 Task: Get directions from Columbia, South Carolina, United States to Pittsburgh, Pennsylvania, United States  arriving by 10:00 am on the 17th of June
Action: Mouse moved to (116, 27)
Screenshot: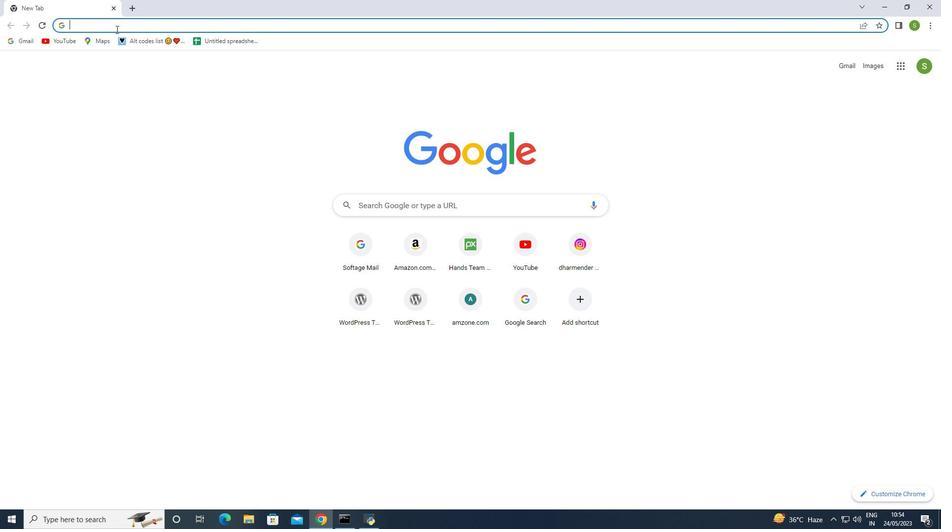 
Action: Mouse pressed left at (116, 27)
Screenshot: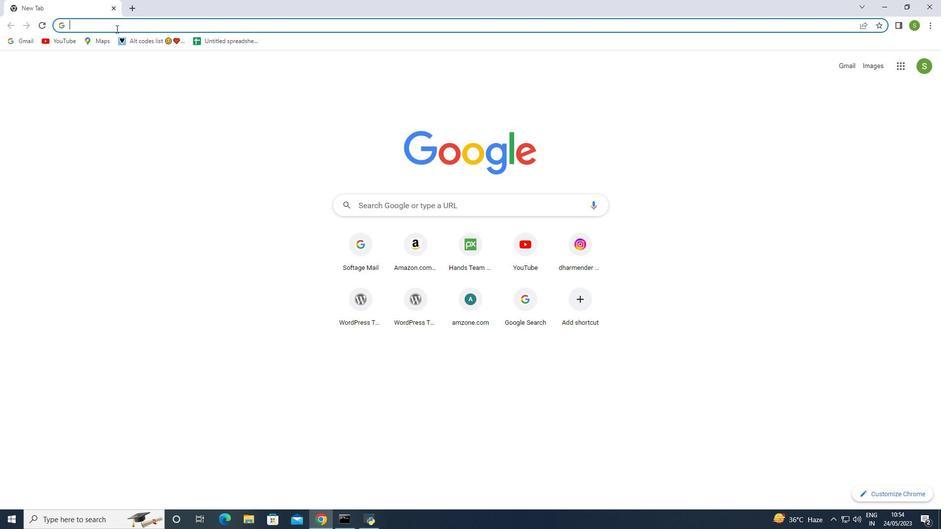 
Action: Key pressed google<Key.space>map
Screenshot: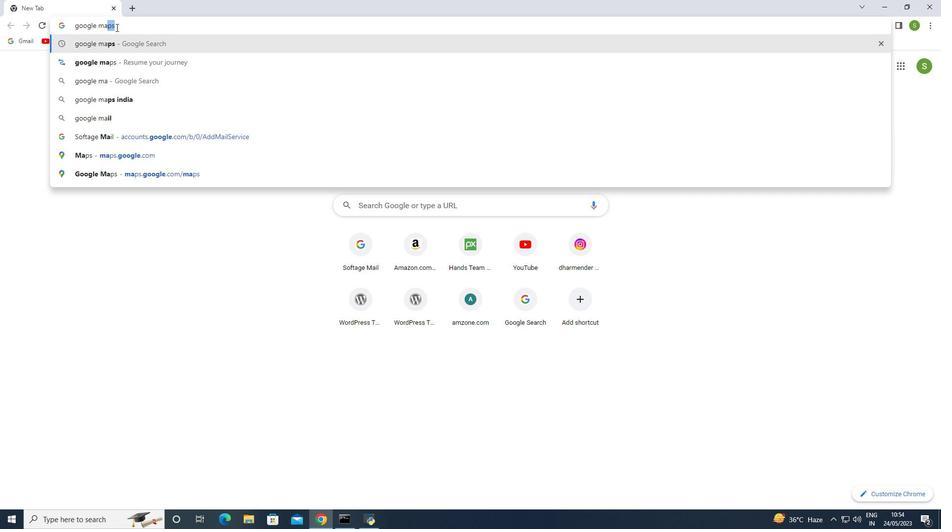 
Action: Mouse pressed left at (116, 27)
Screenshot: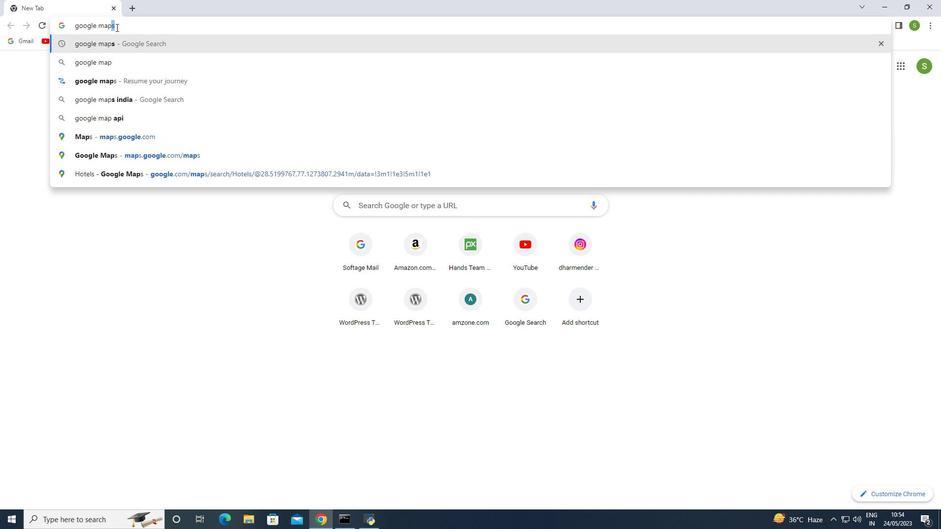 
Action: Mouse moved to (116, 26)
Screenshot: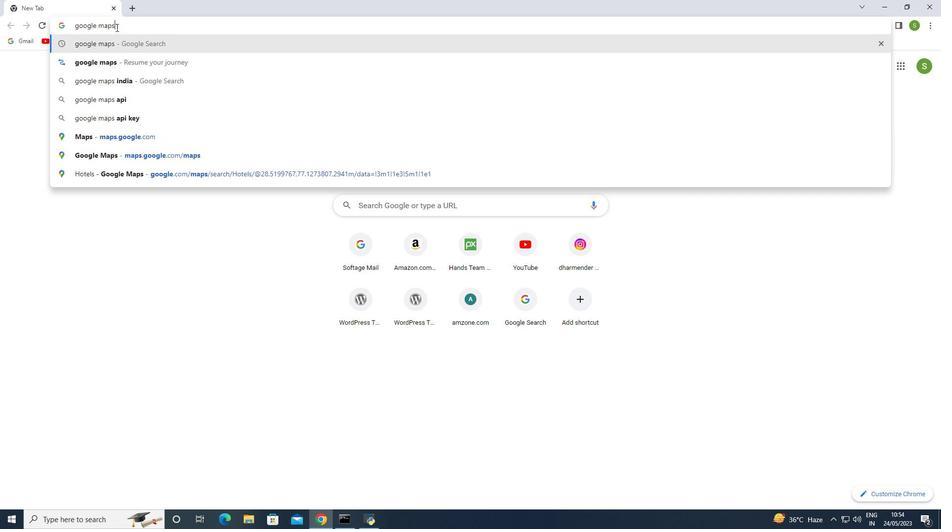 
Action: Key pressed <Key.enter>
Screenshot: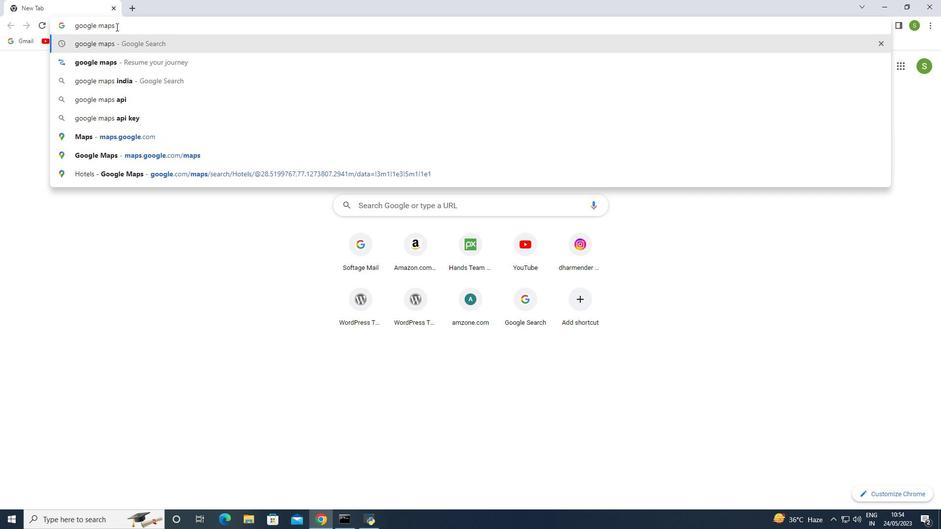 
Action: Mouse moved to (148, 225)
Screenshot: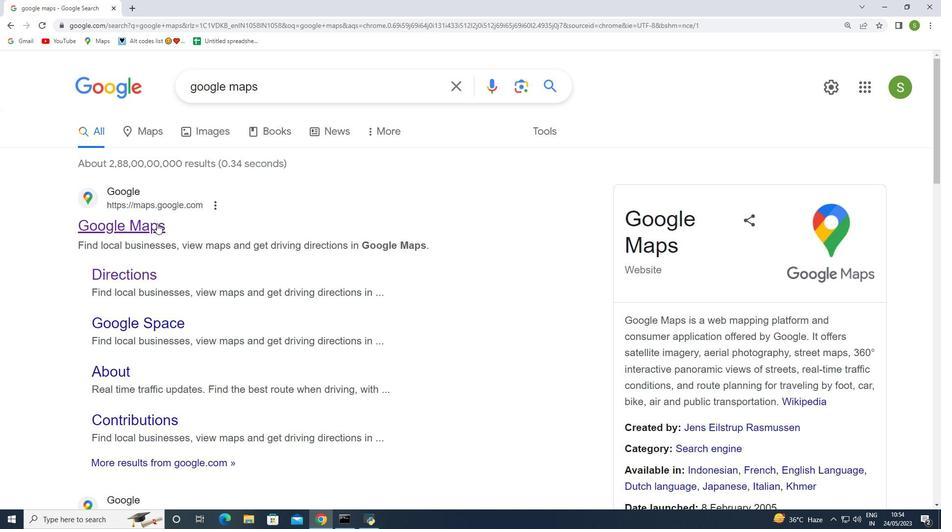
Action: Mouse pressed left at (148, 225)
Screenshot: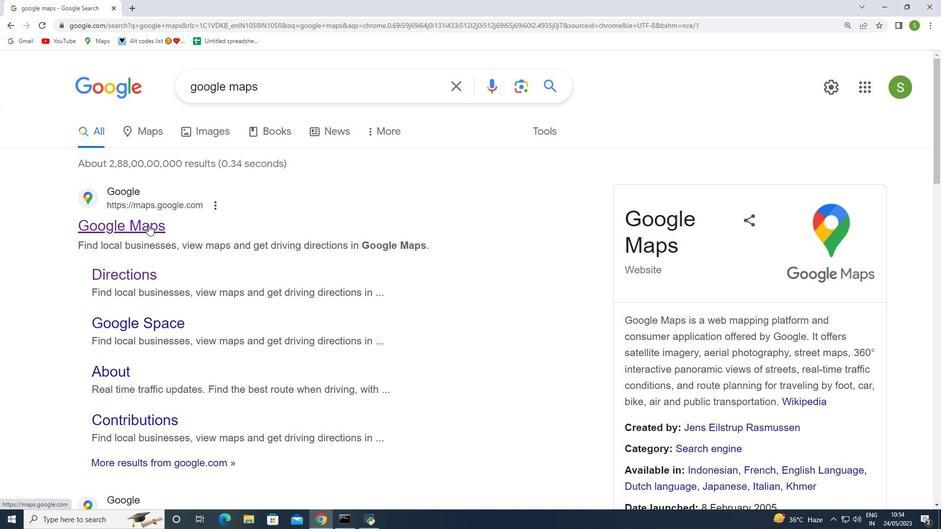 
Action: Mouse moved to (177, 76)
Screenshot: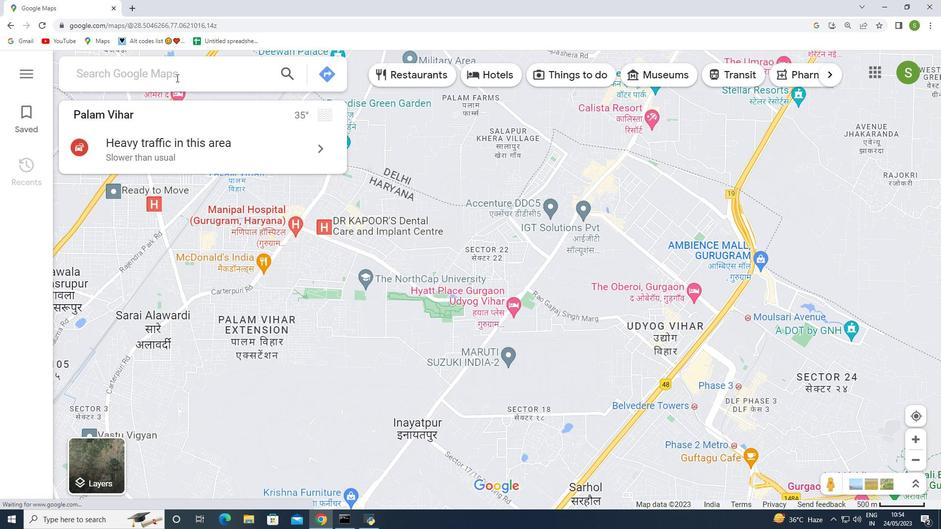 
Action: Mouse pressed left at (177, 76)
Screenshot: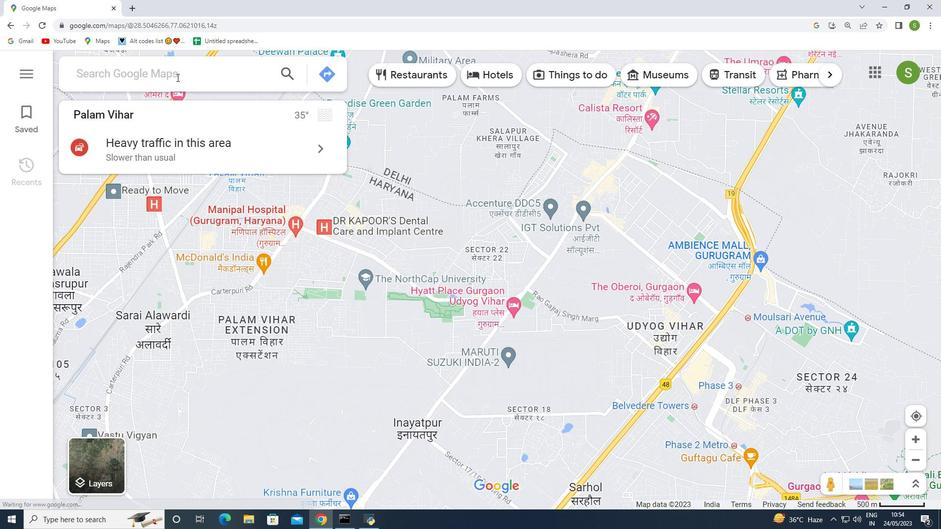 
Action: Mouse moved to (177, 76)
Screenshot: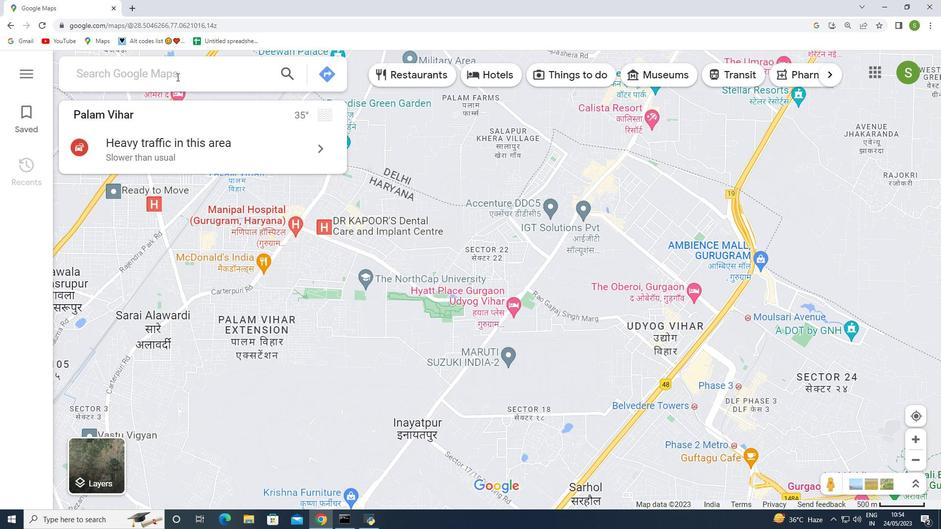 
Action: Key pressed columbia<Key.space>south<Key.space>carolina<Key.space>untited<Key.space>states
Screenshot: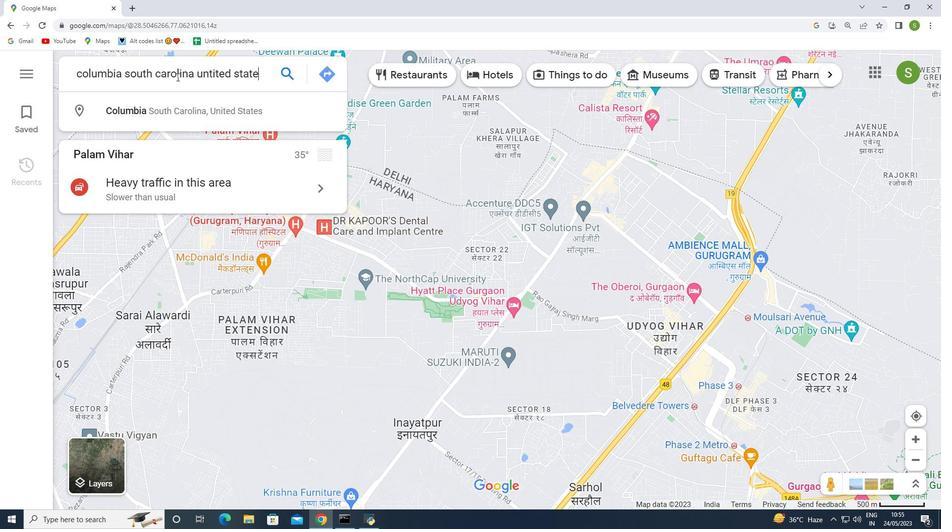 
Action: Mouse moved to (216, 72)
Screenshot: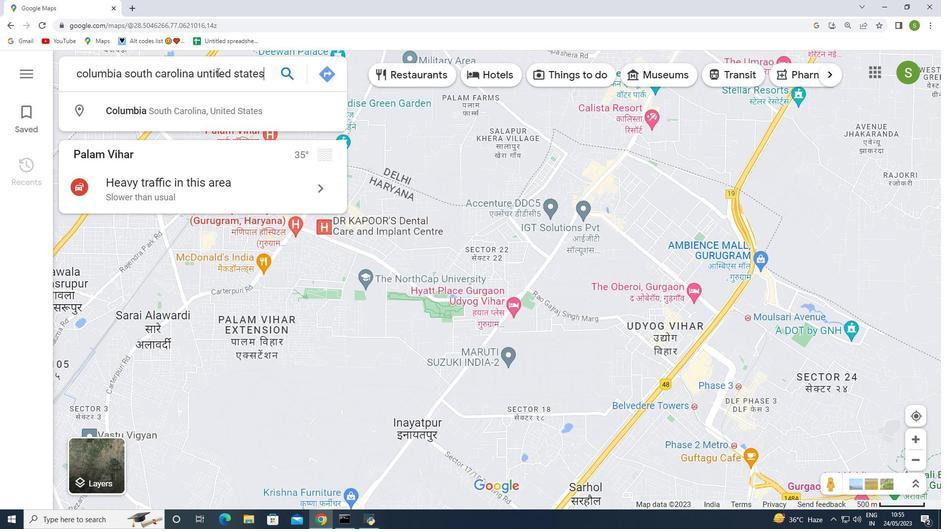 
Action: Mouse pressed left at (216, 72)
Screenshot: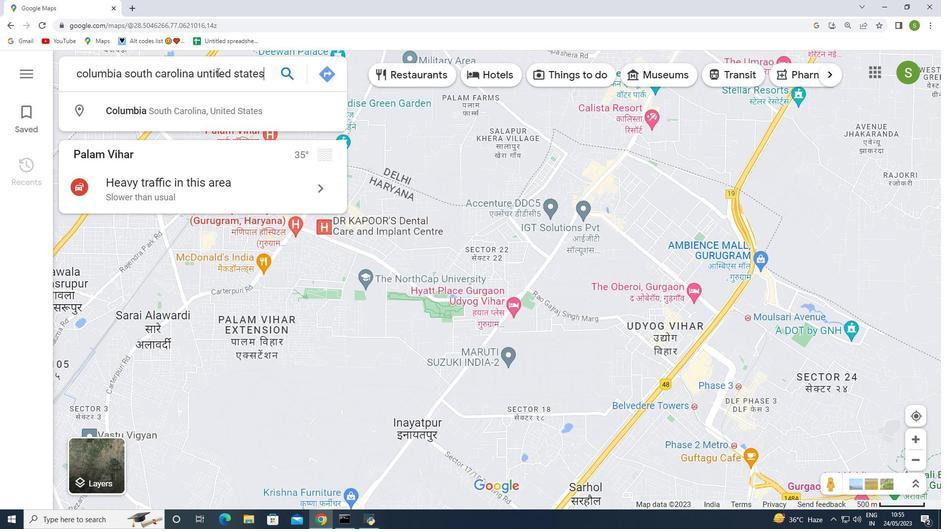 
Action: Mouse moved to (213, 73)
Screenshot: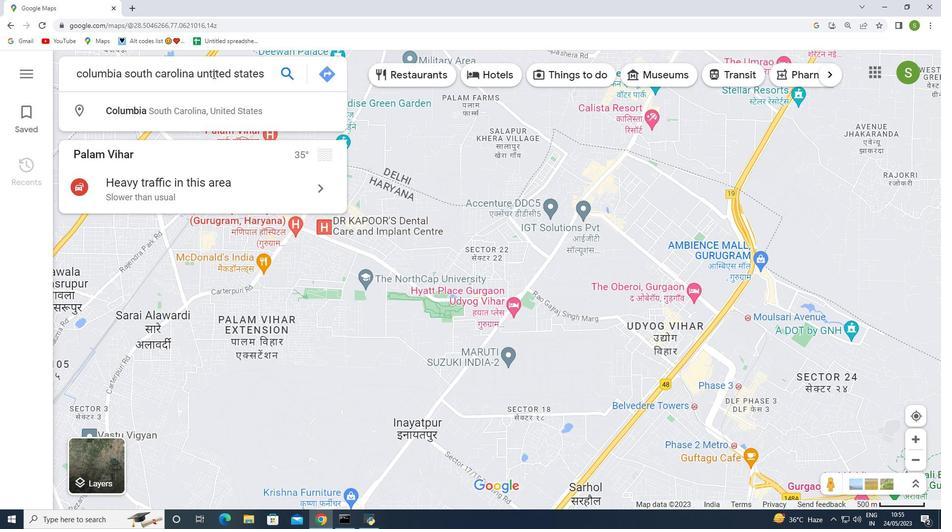 
Action: Mouse pressed left at (213, 73)
Screenshot: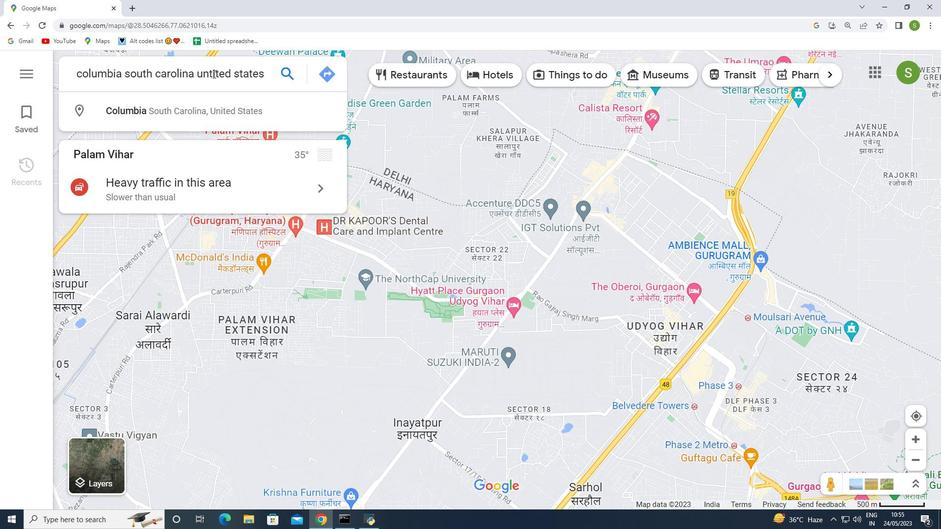 
Action: Mouse moved to (210, 92)
Screenshot: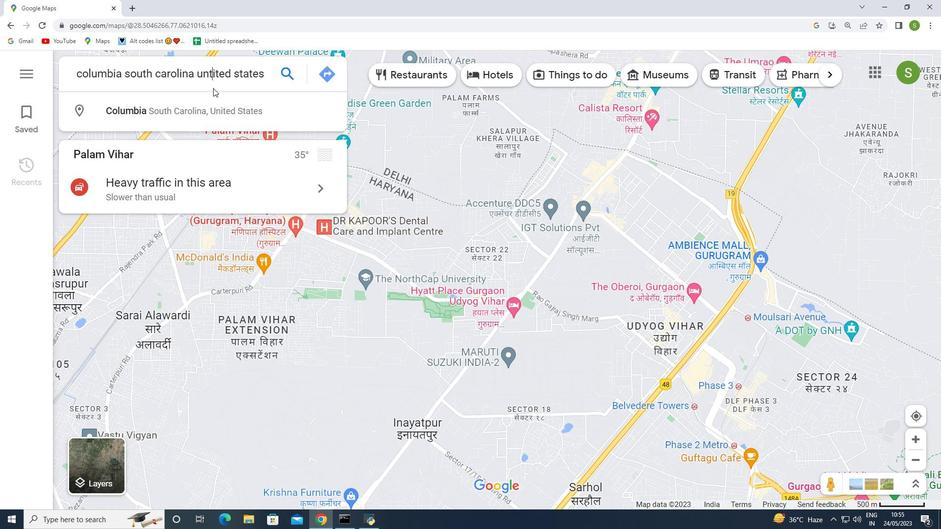 
Action: Key pressed <Key.backspace>
Screenshot: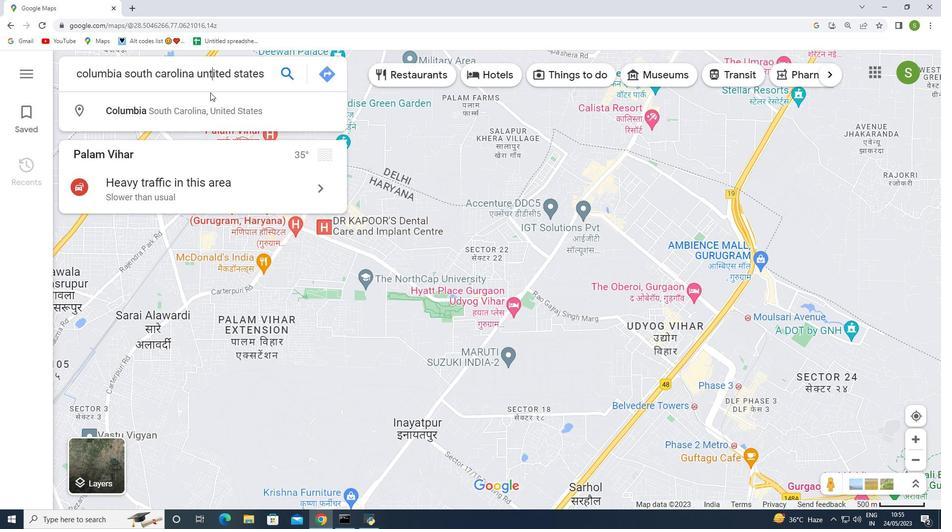 
Action: Mouse moved to (286, 75)
Screenshot: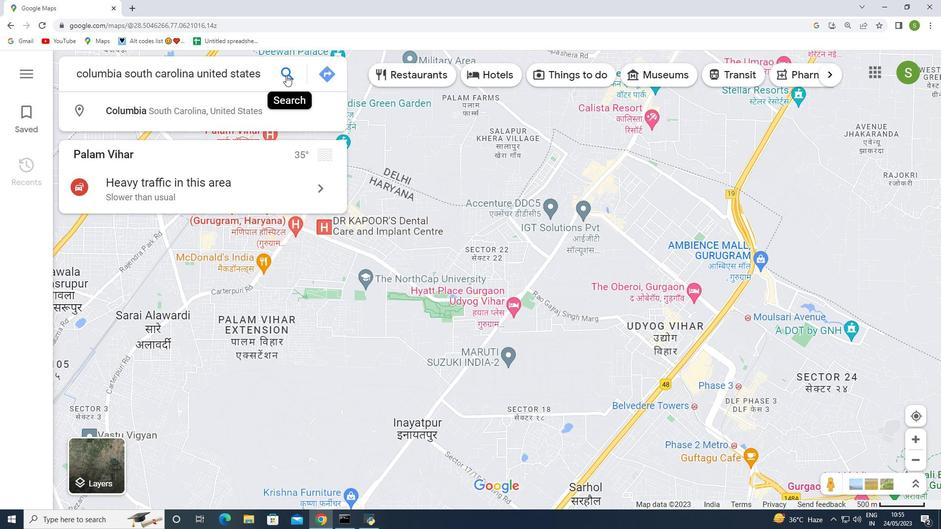 
Action: Mouse pressed left at (286, 75)
Screenshot: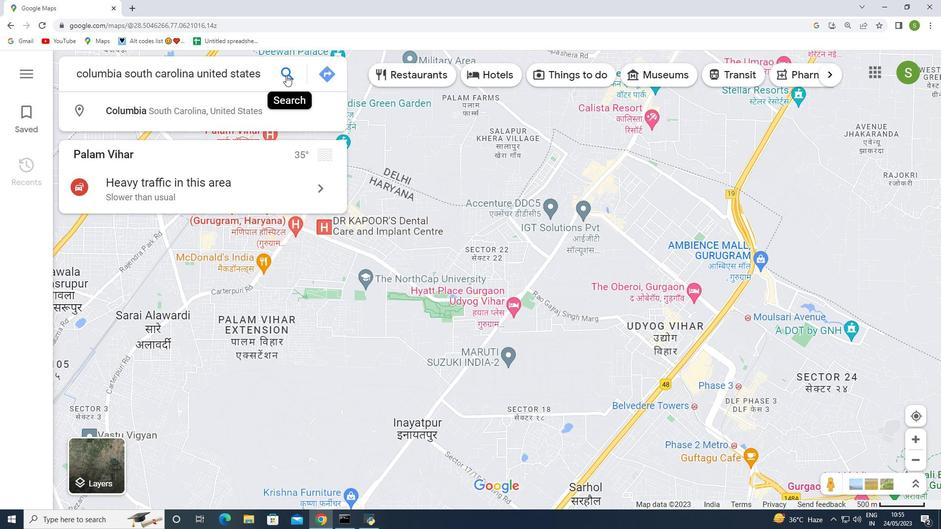 
Action: Mouse moved to (95, 333)
Screenshot: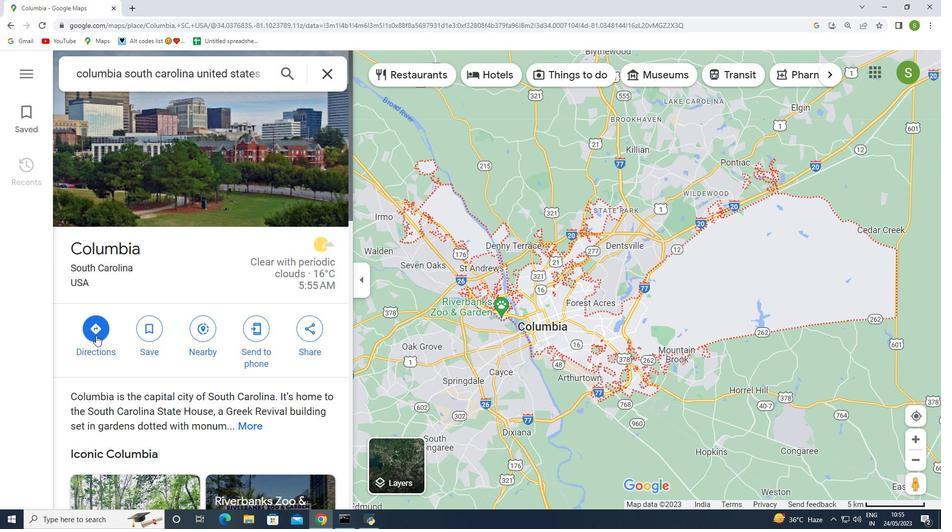 
Action: Mouse pressed left at (95, 333)
Screenshot: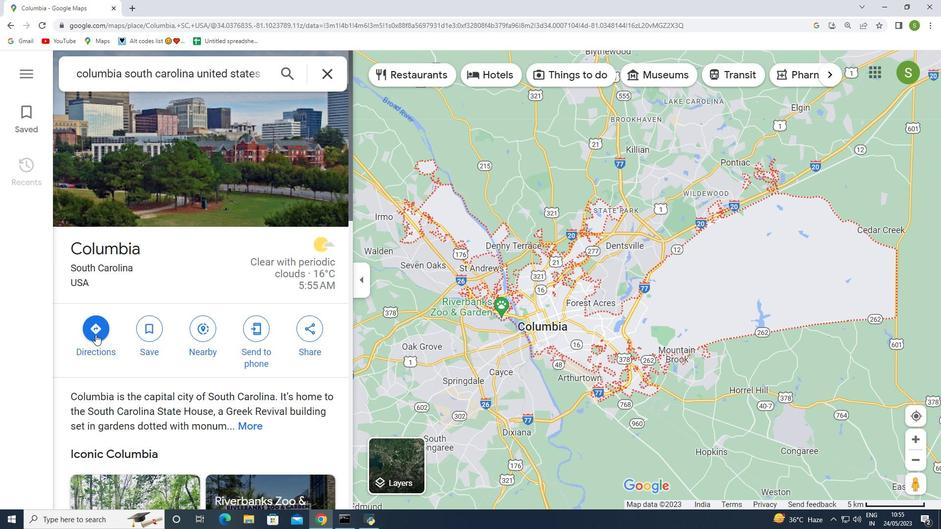 
Action: Mouse moved to (147, 114)
Screenshot: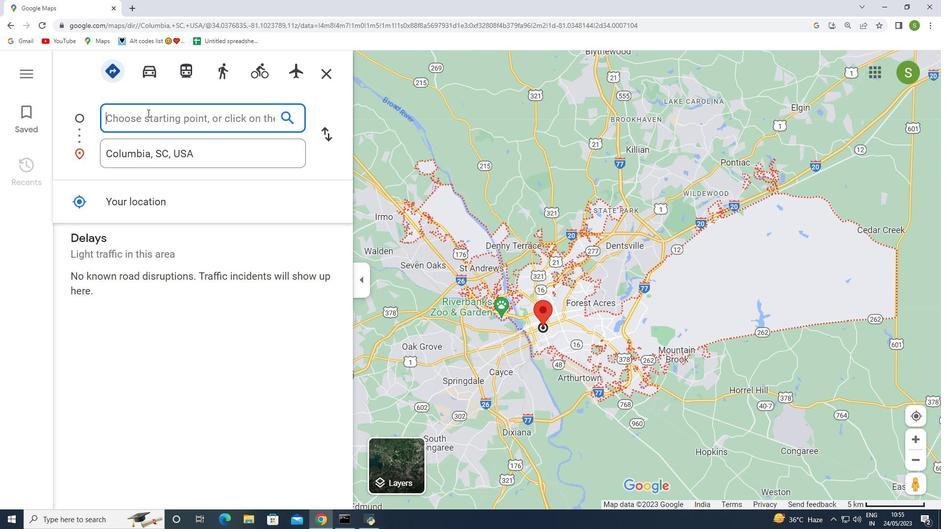 
Action: Mouse pressed left at (147, 114)
Screenshot: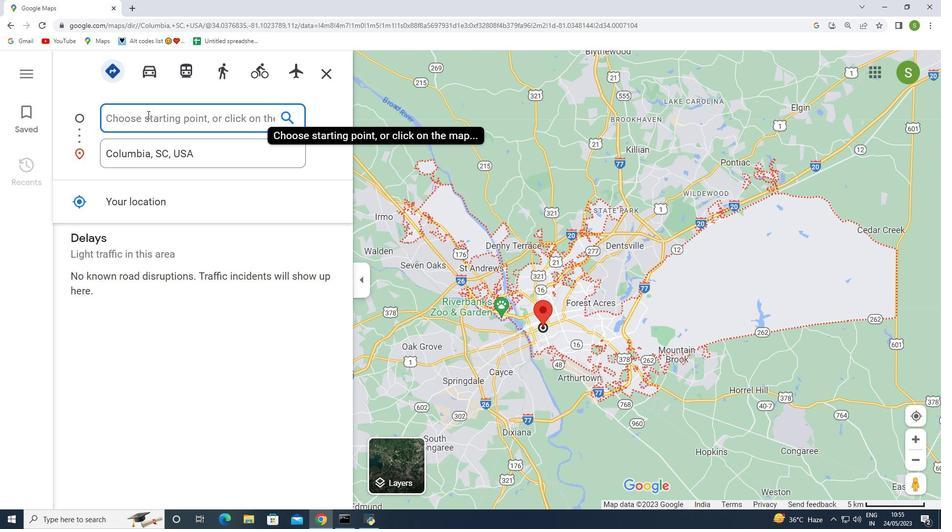 
Action: Mouse moved to (153, 116)
Screenshot: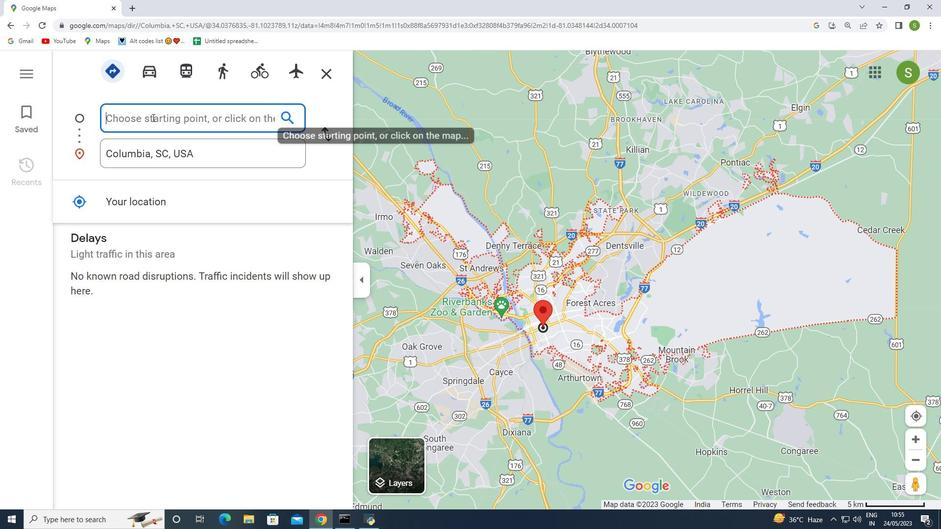 
Action: Mouse pressed left at (153, 116)
Screenshot: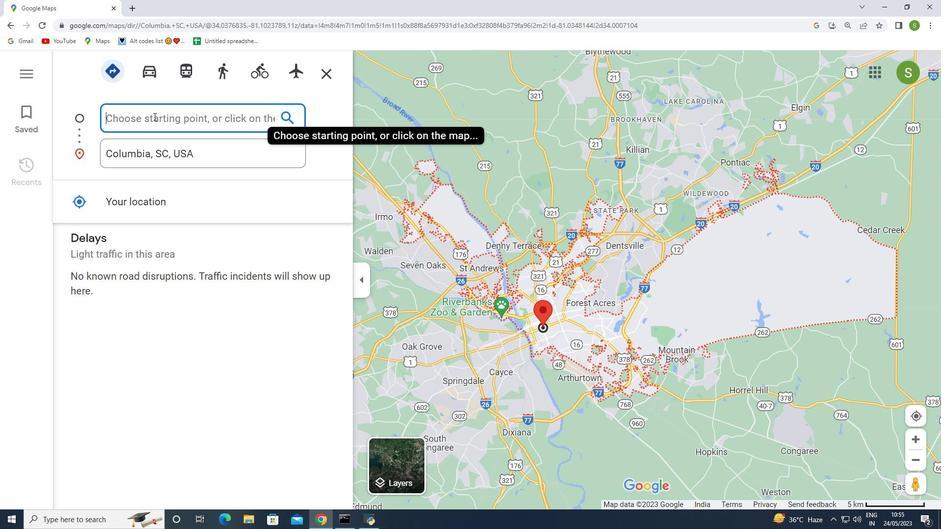
Action: Mouse moved to (152, 116)
Screenshot: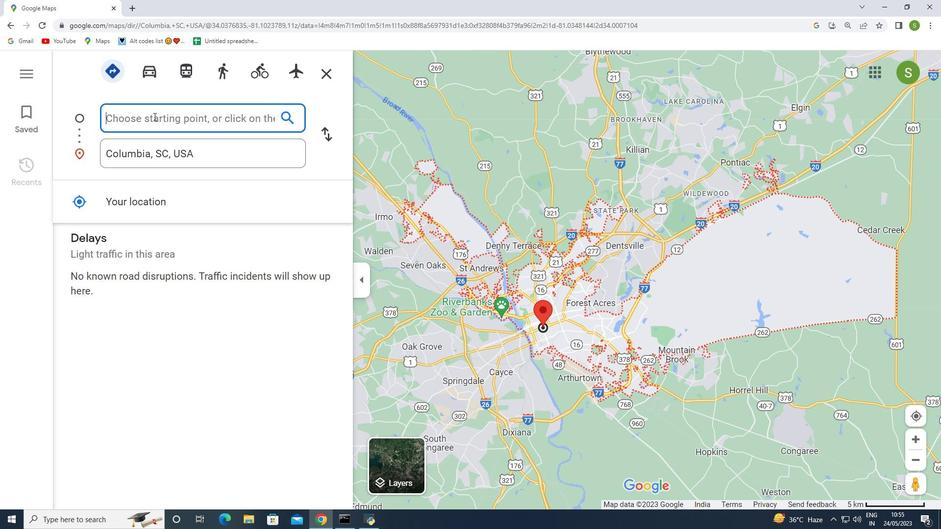 
Action: Key pressed columbia<Key.space>south<Key.space>carolina<Key.space>united<Key.space>states
Screenshot: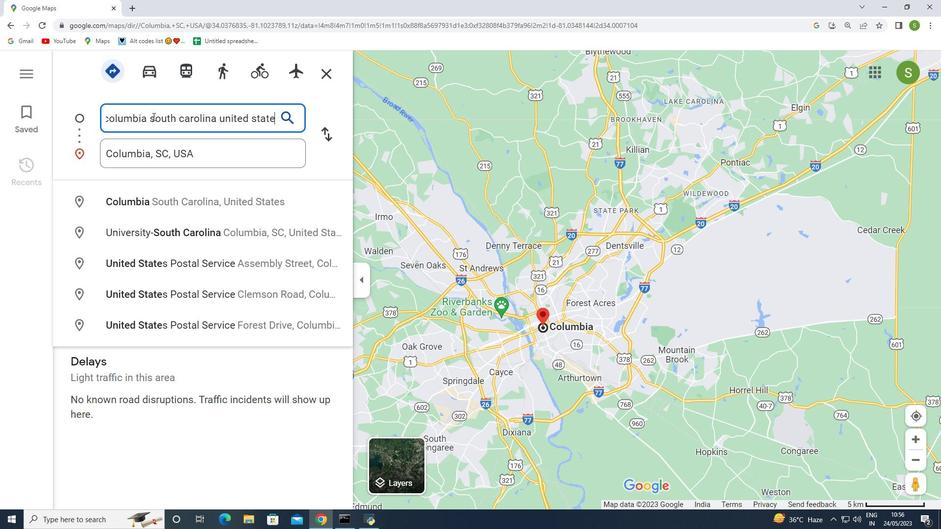 
Action: Mouse moved to (132, 157)
Screenshot: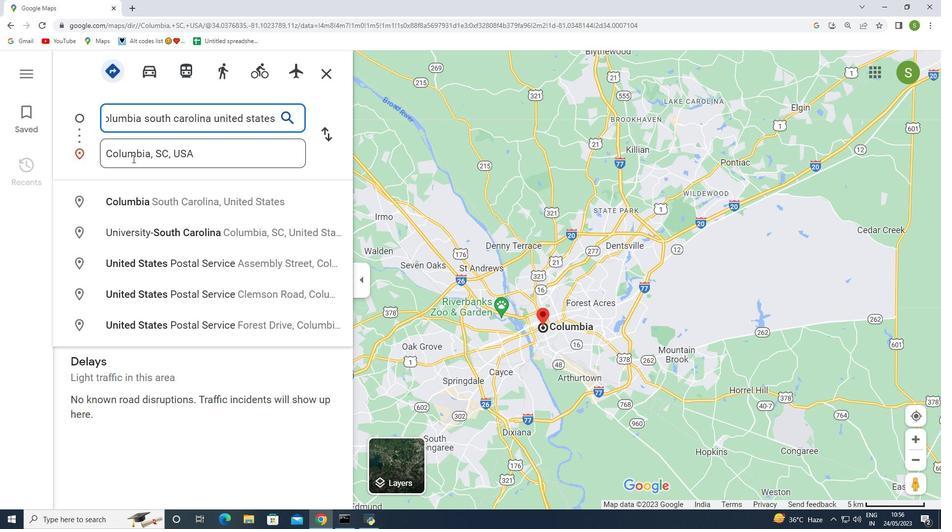 
Action: Mouse pressed left at (132, 157)
Screenshot: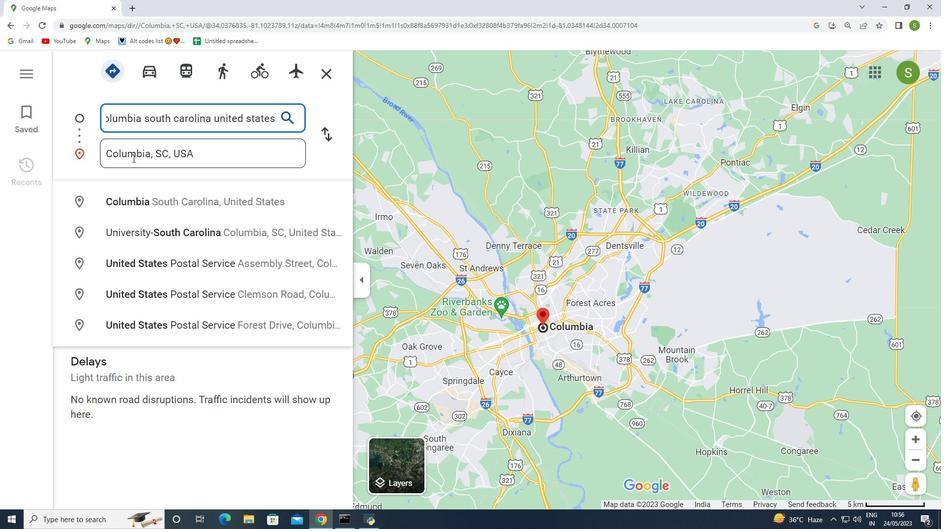 
Action: Mouse moved to (197, 157)
Screenshot: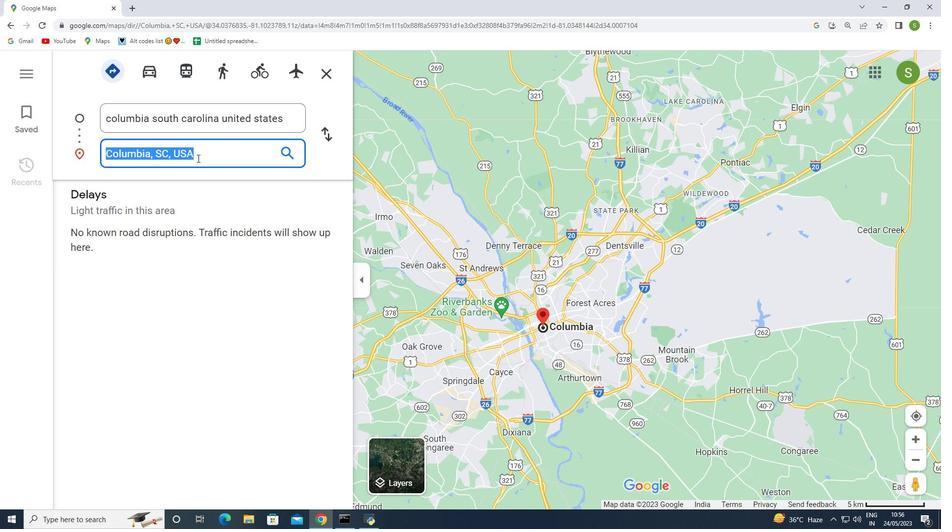 
Action: Mouse pressed left at (197, 157)
Screenshot: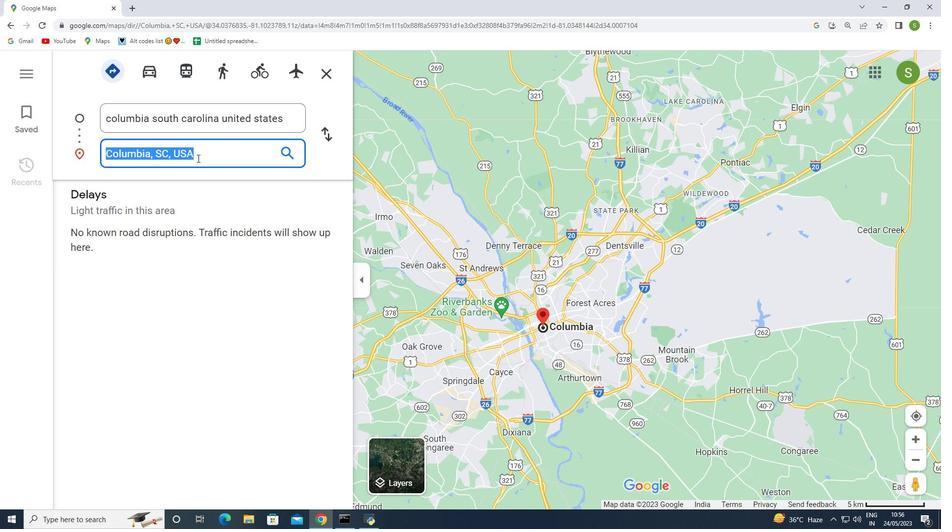 
Action: Mouse moved to (194, 157)
Screenshot: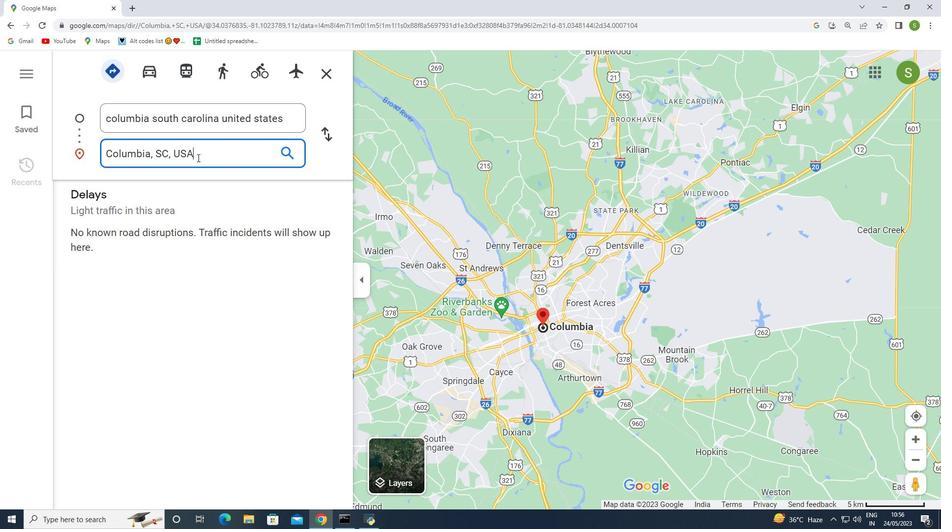 
Action: Key pressed <Key.backspace><Key.backspace><Key.backspace><Key.backspace><Key.backspace><Key.backspace><Key.backspace><Key.backspace><Key.backspace><Key.backspace><Key.backspace><Key.backspace><Key.backspace><Key.backspace><Key.backspace><Key.backspace><Key.backspace>pittsburgh<Key.space>pennsylvania<Key.space>united<Key.space>states
Screenshot: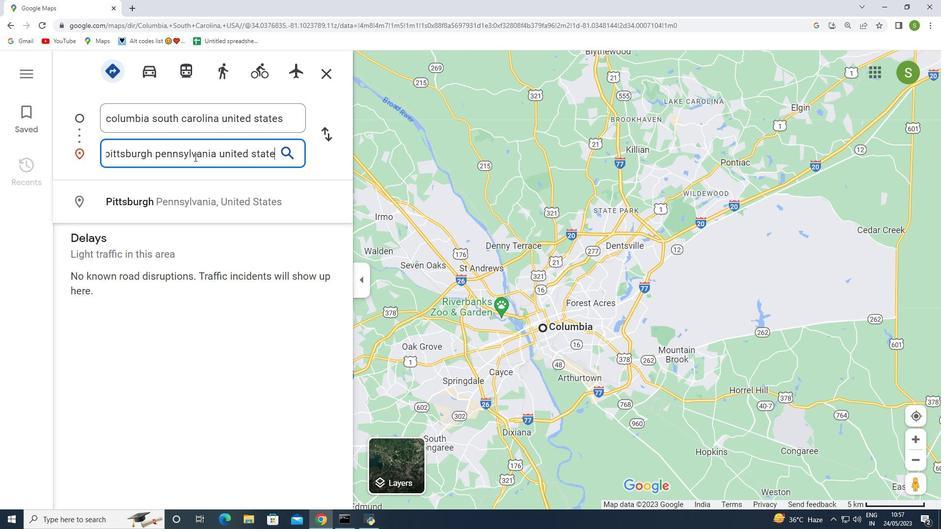 
Action: Mouse moved to (287, 156)
Screenshot: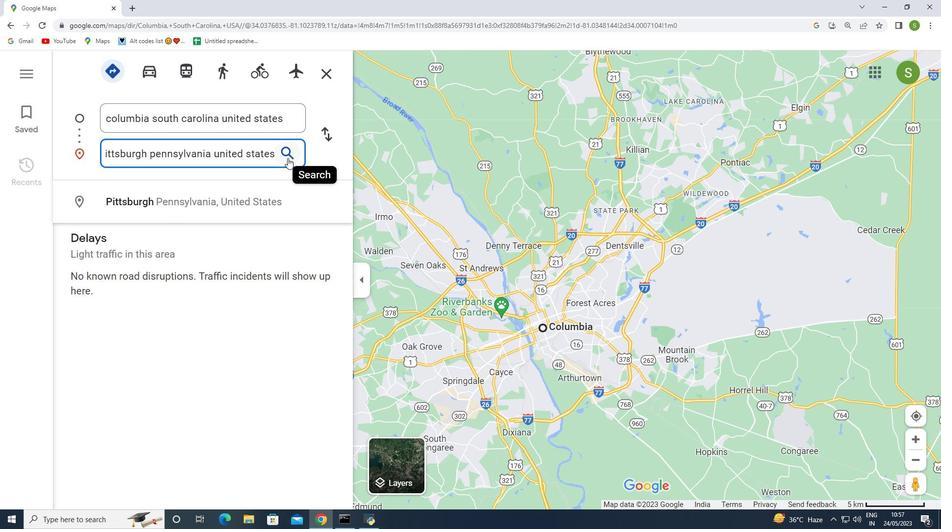 
Action: Mouse pressed left at (287, 156)
Screenshot: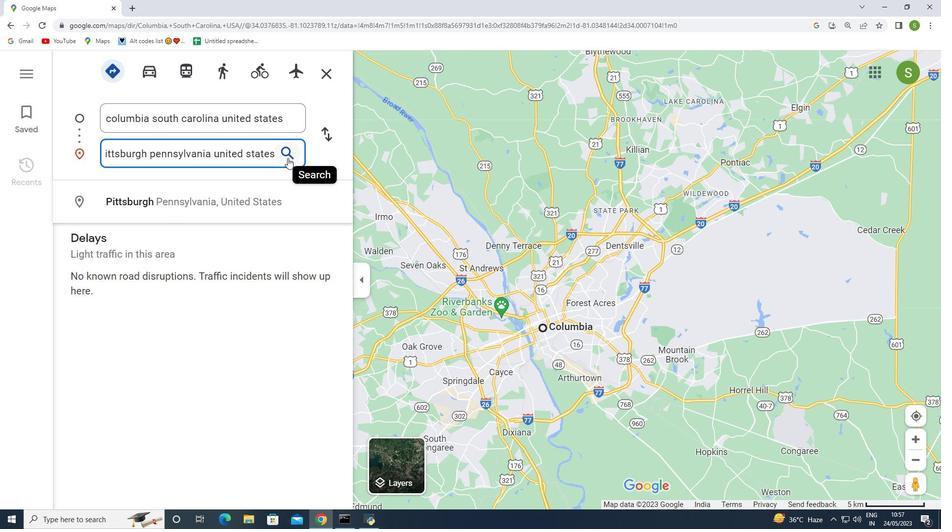 
Action: Mouse moved to (236, 338)
Screenshot: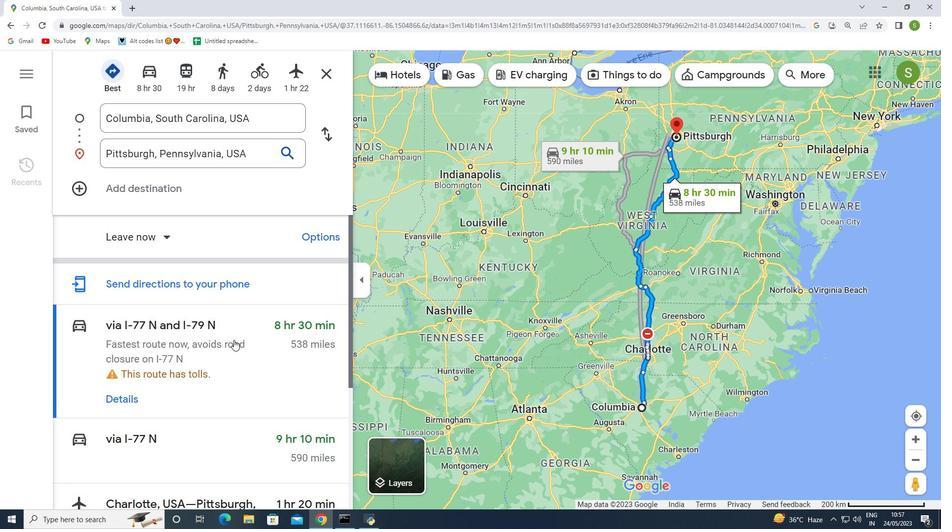 
Action: Mouse scrolled (236, 338) with delta (0, 0)
Screenshot: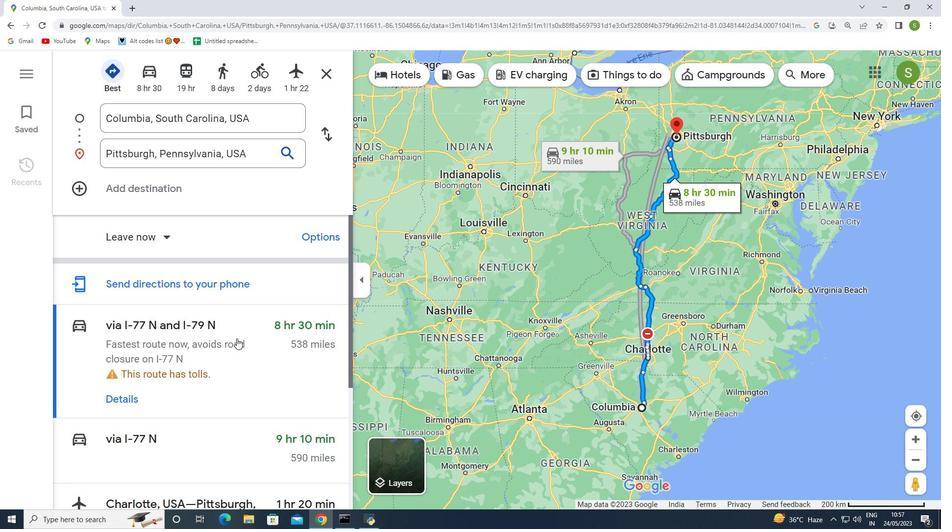 
Action: Mouse moved to (259, 319)
Screenshot: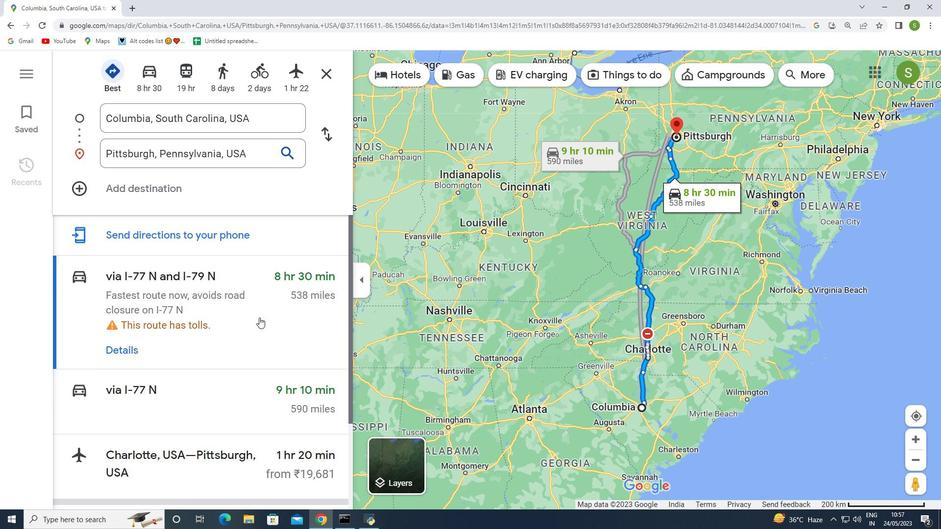 
Action: Mouse scrolled (259, 319) with delta (0, 0)
Screenshot: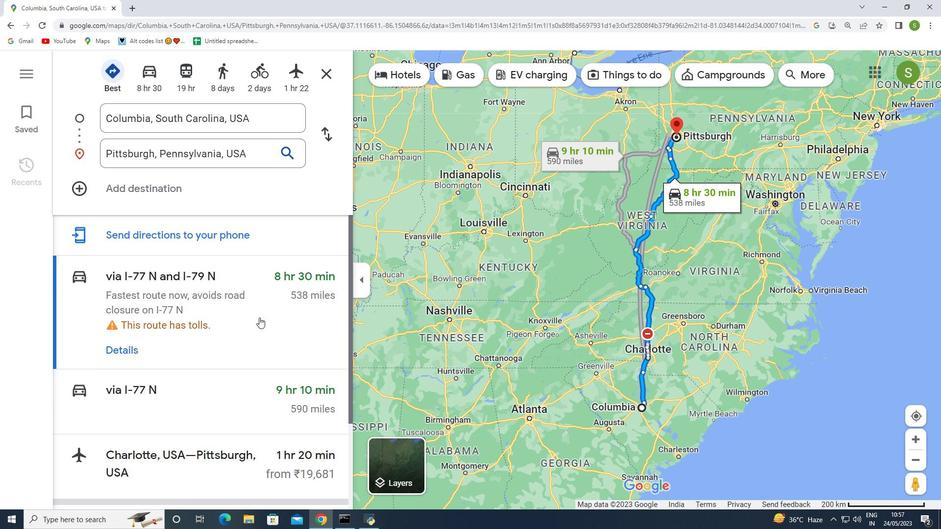 
Action: Mouse scrolled (259, 319) with delta (0, 0)
Screenshot: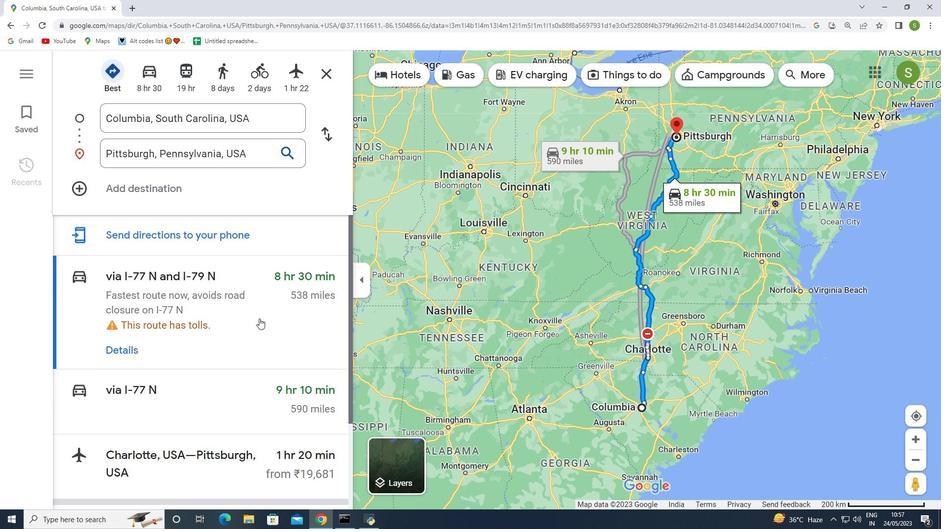 
Action: Mouse moved to (164, 231)
Screenshot: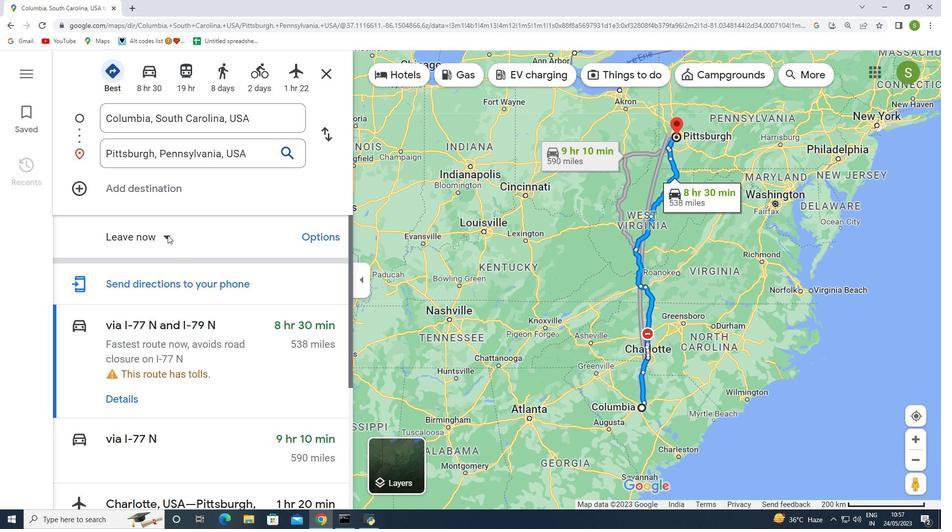 
Action: Mouse pressed left at (164, 231)
Screenshot: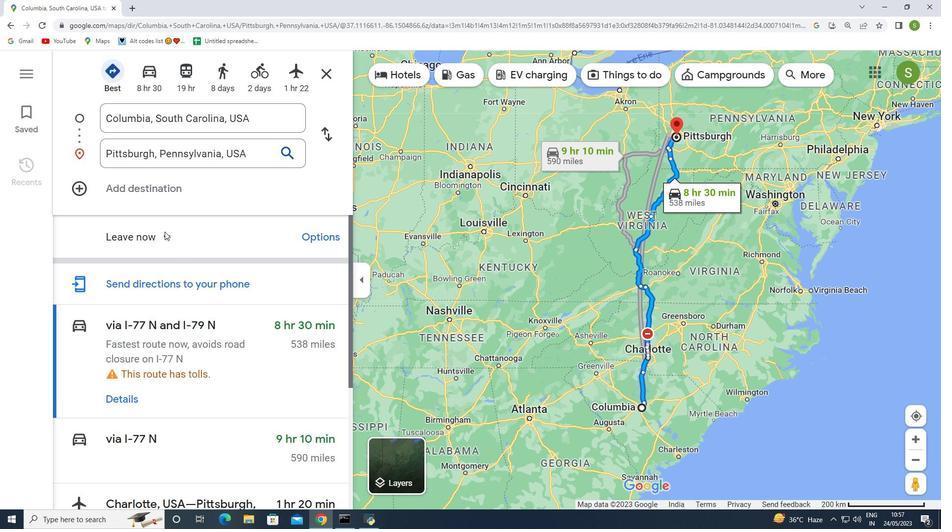 
Action: Mouse moved to (141, 301)
Screenshot: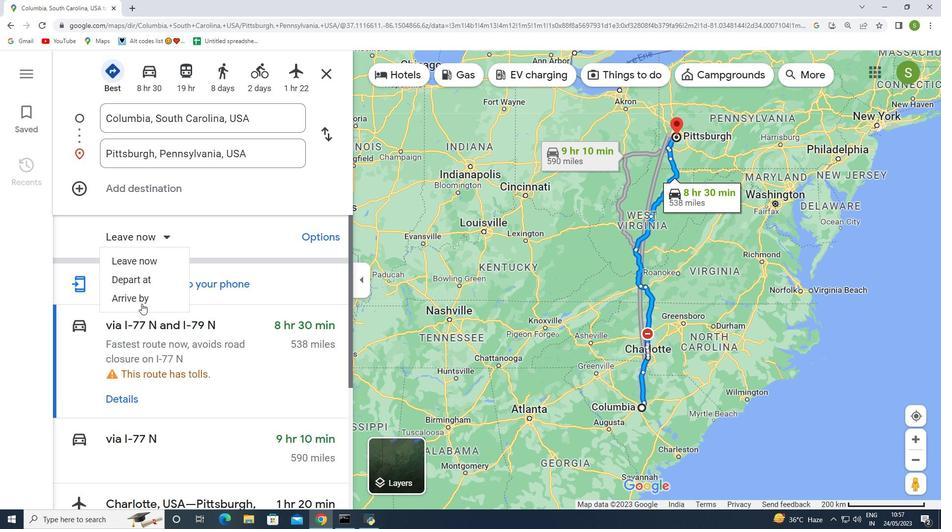 
Action: Mouse pressed left at (141, 301)
Screenshot: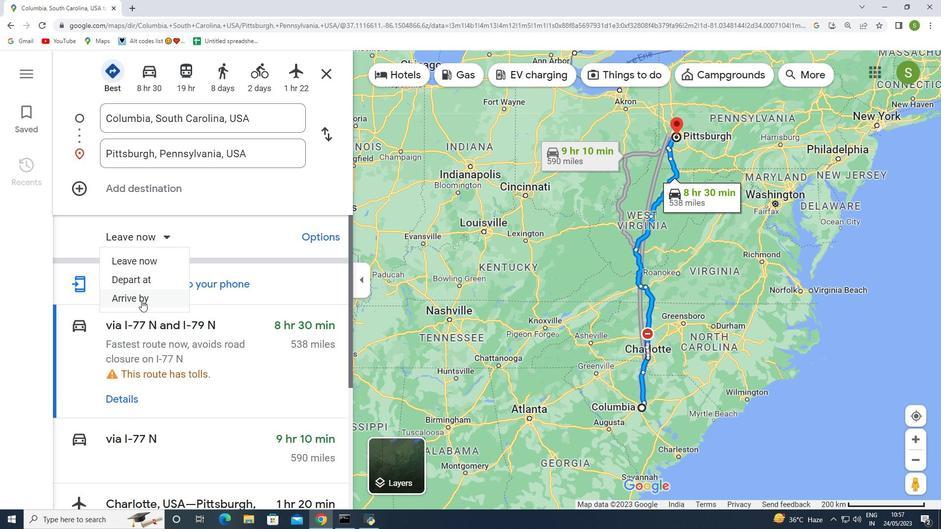
Action: Mouse moved to (184, 226)
Screenshot: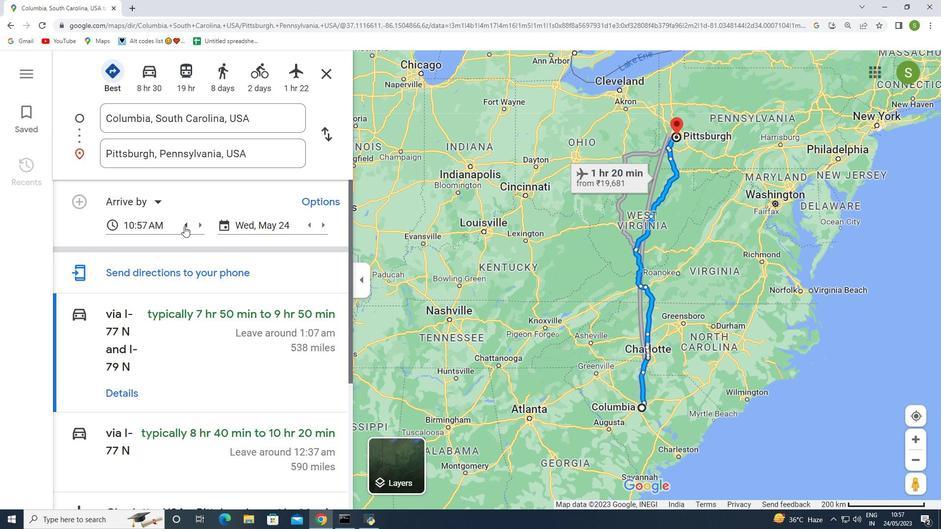 
Action: Mouse pressed left at (184, 226)
Screenshot: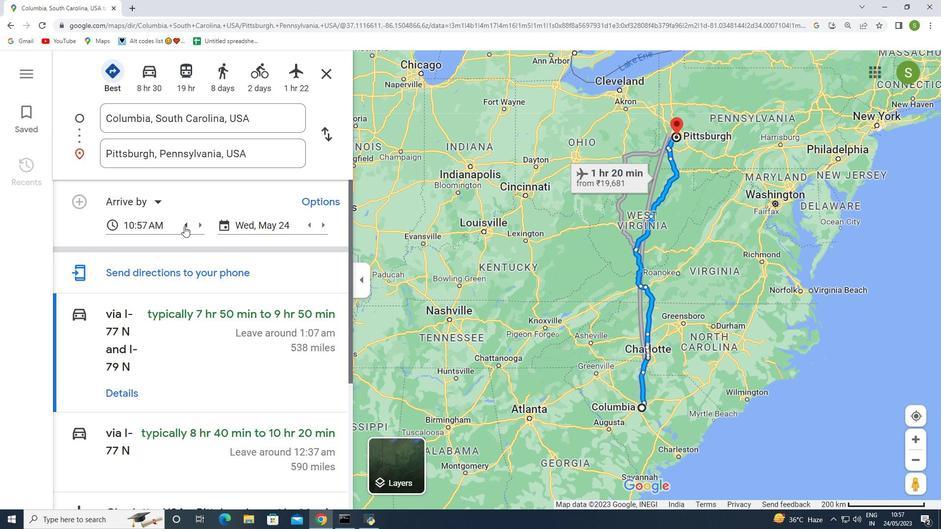 
Action: Mouse pressed left at (184, 226)
Screenshot: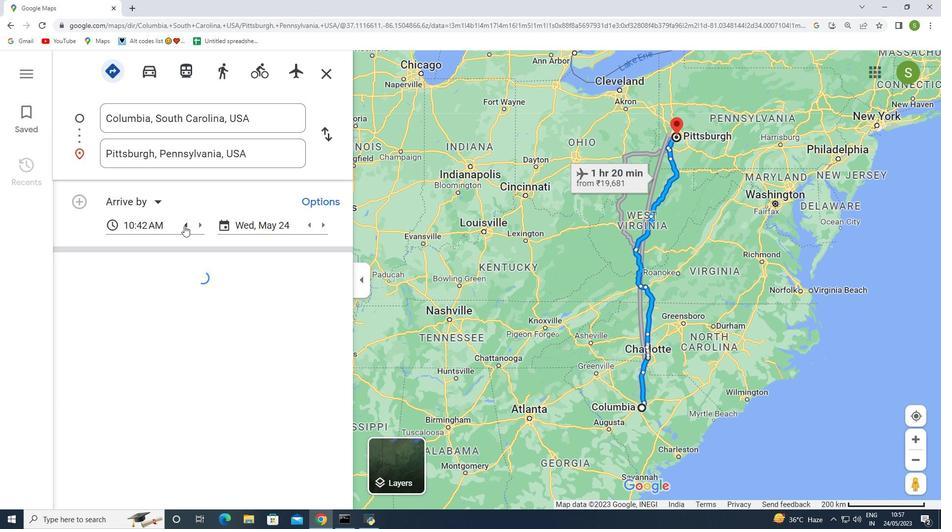 
Action: Mouse pressed left at (184, 226)
Screenshot: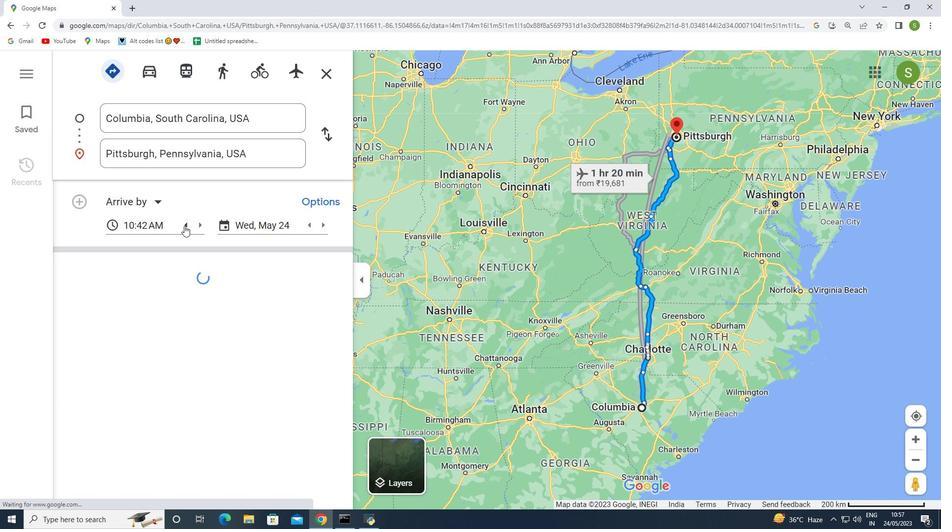
Action: Mouse pressed left at (184, 226)
Screenshot: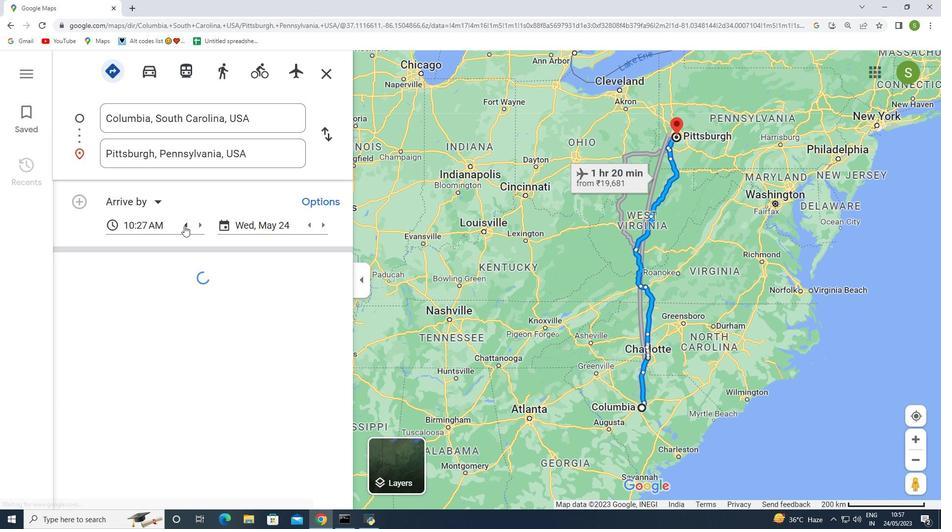 
Action: Mouse pressed left at (184, 226)
Screenshot: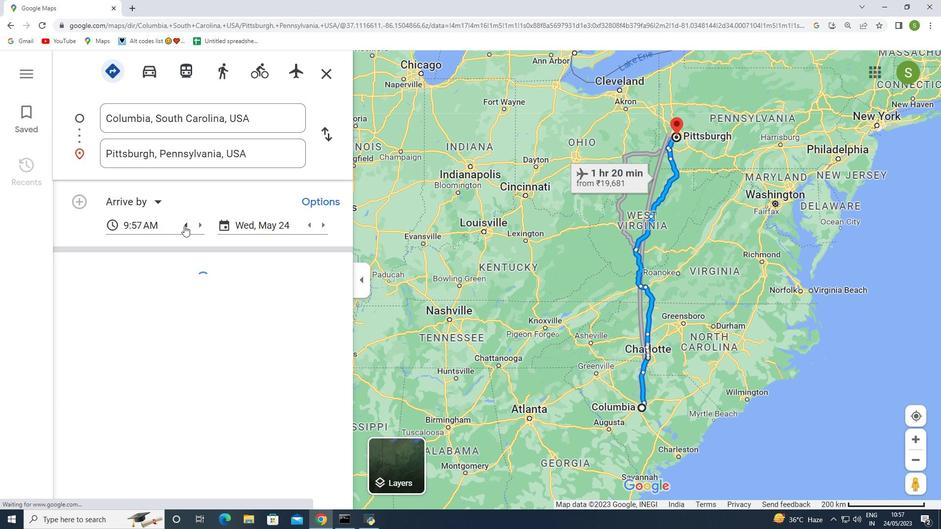 
Action: Mouse pressed left at (184, 226)
Screenshot: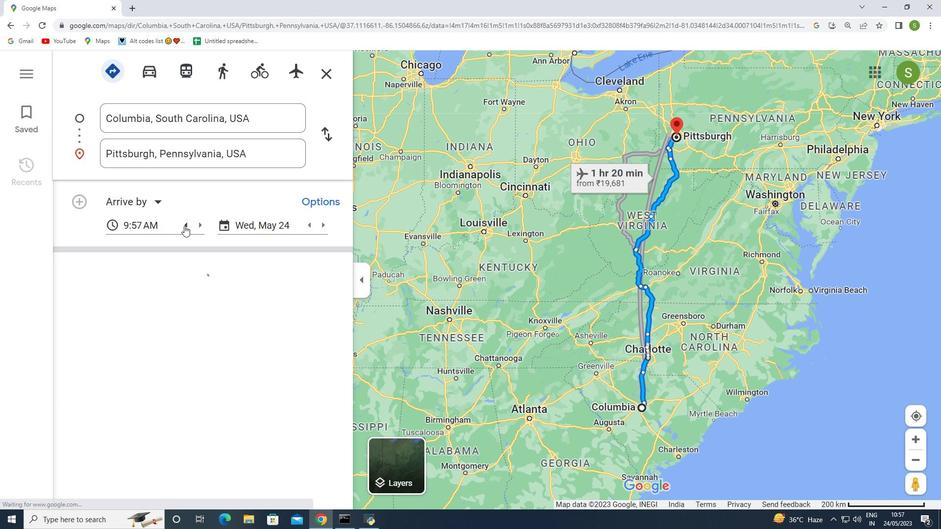 
Action: Mouse pressed left at (184, 226)
Screenshot: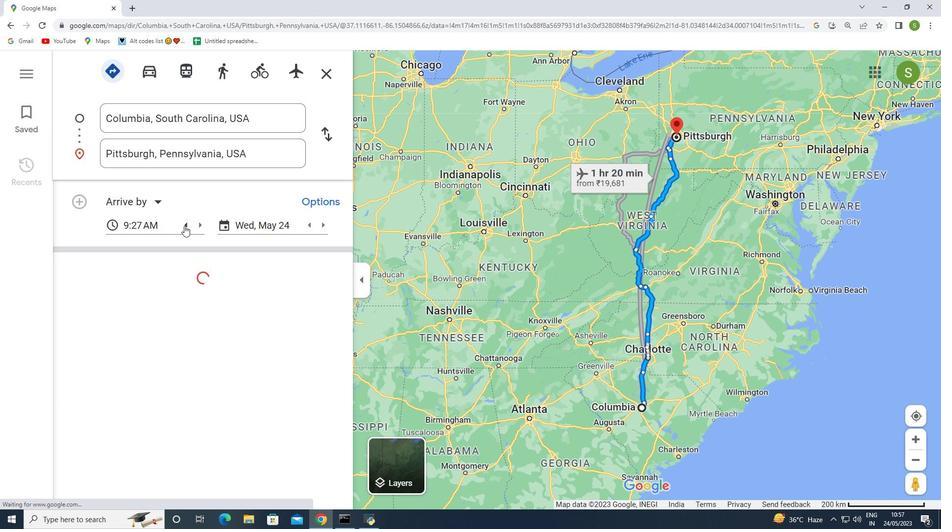 
Action: Mouse moved to (201, 224)
Screenshot: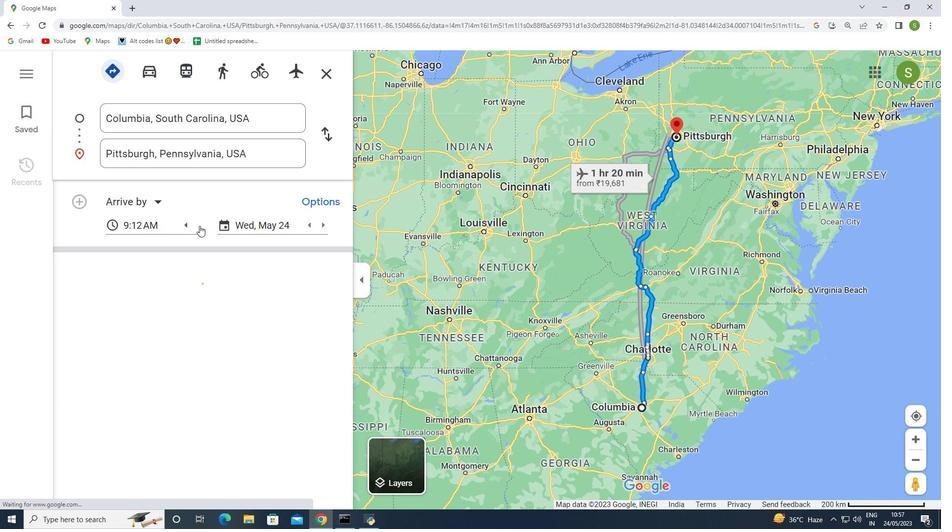 
Action: Mouse pressed left at (201, 224)
Screenshot: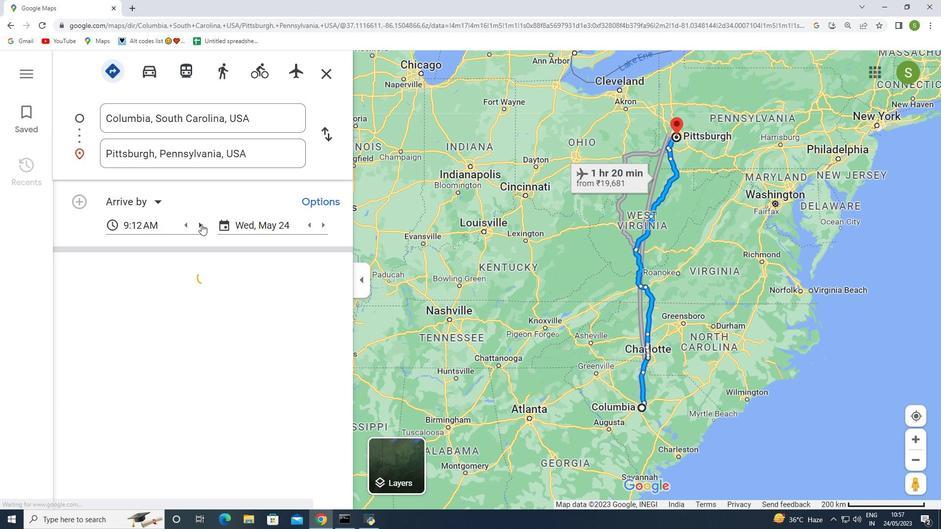 
Action: Mouse pressed left at (201, 224)
Screenshot: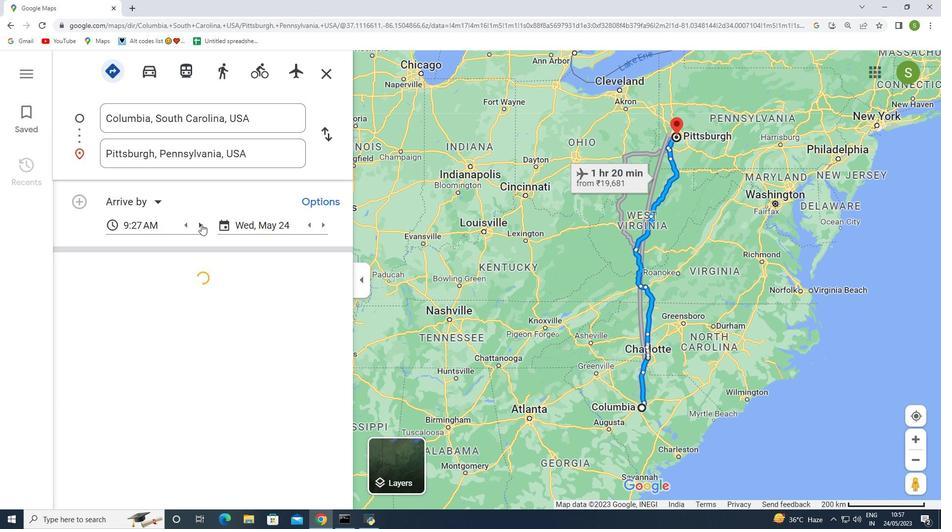 
Action: Mouse moved to (140, 223)
Screenshot: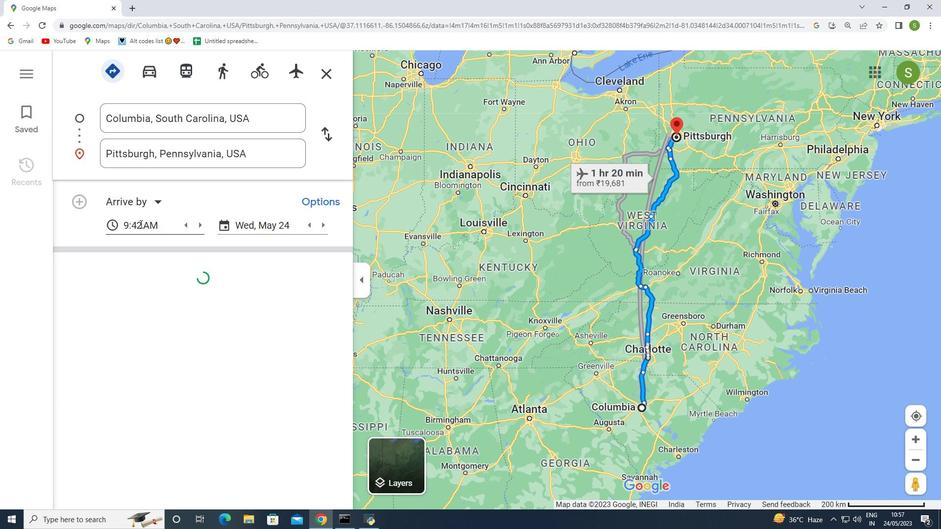 
Action: Mouse pressed left at (140, 223)
Screenshot: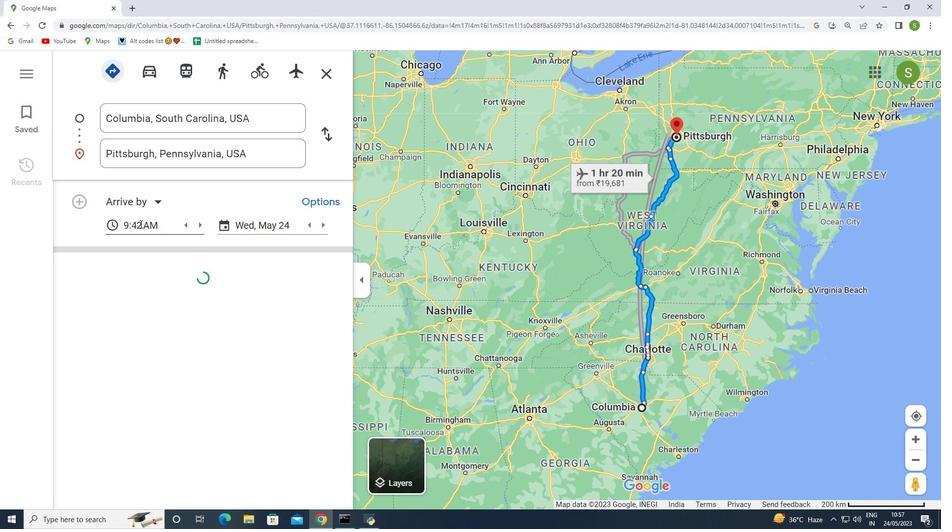 
Action: Mouse moved to (139, 344)
Screenshot: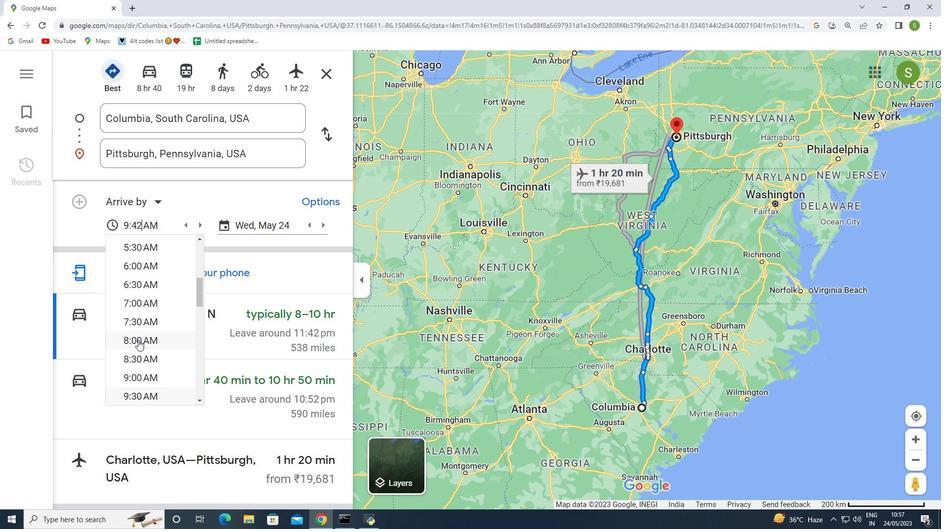 
Action: Mouse scrolled (139, 344) with delta (0, 0)
Screenshot: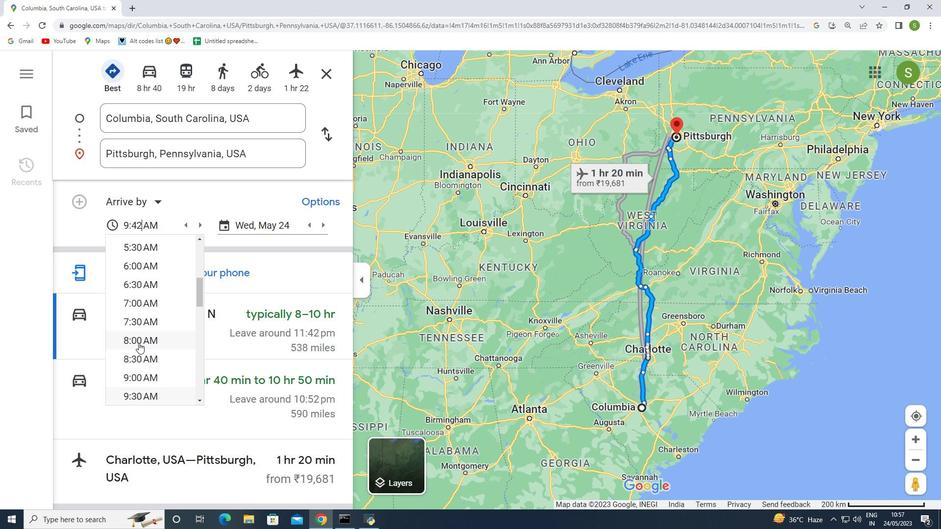 
Action: Mouse scrolled (139, 344) with delta (0, 0)
Screenshot: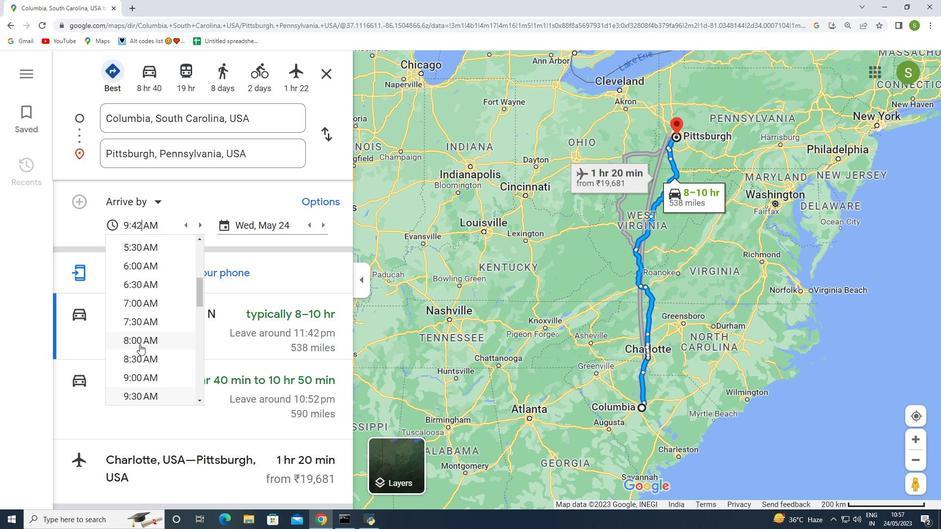 
Action: Mouse moved to (140, 314)
Screenshot: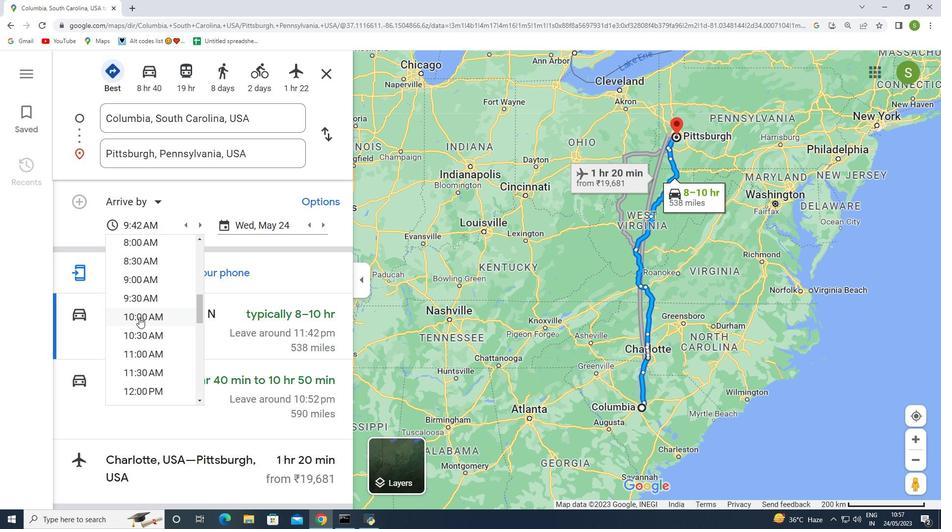 
Action: Mouse pressed left at (140, 314)
Screenshot: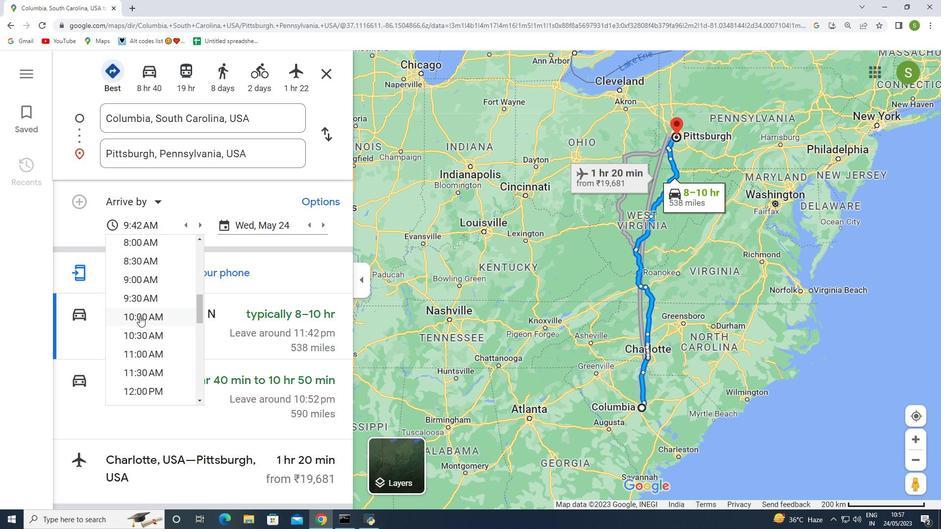 
Action: Mouse moved to (281, 226)
Screenshot: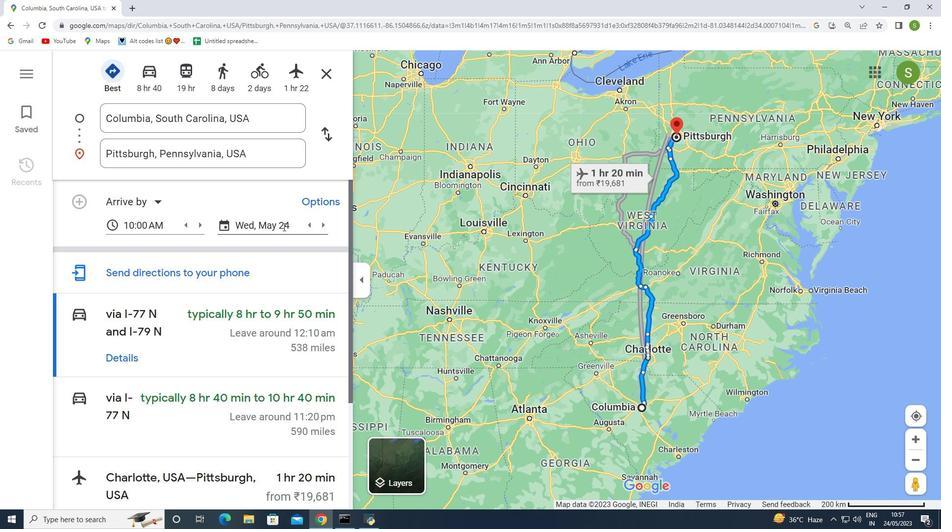 
Action: Mouse pressed left at (281, 226)
Screenshot: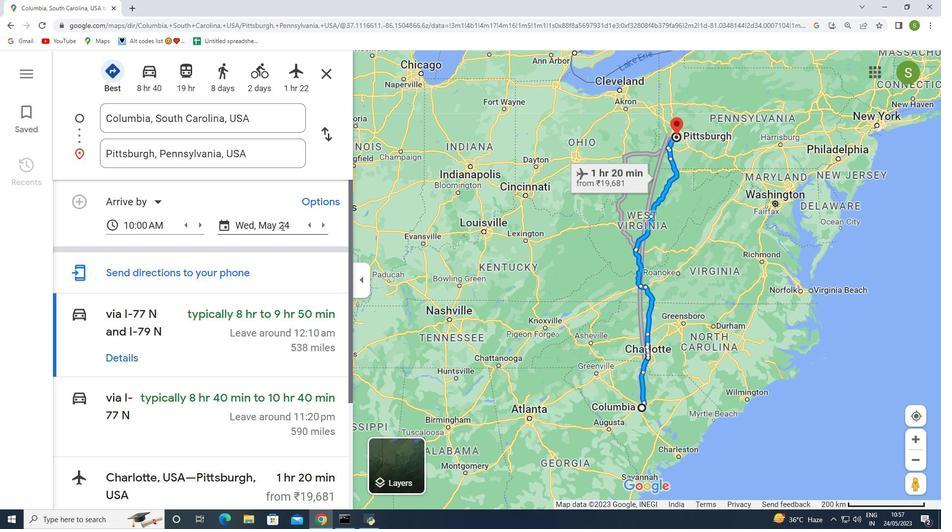 
Action: Mouse moved to (346, 254)
Screenshot: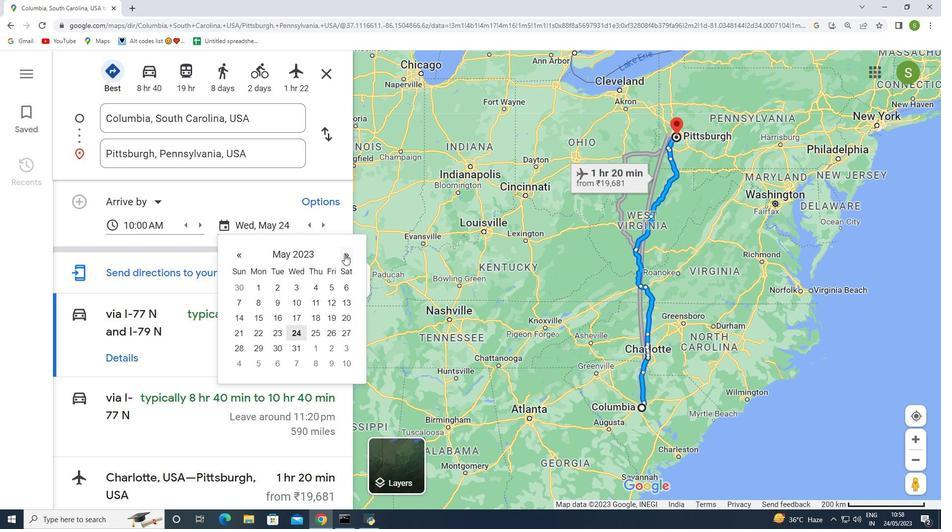 
Action: Mouse pressed left at (346, 254)
Screenshot: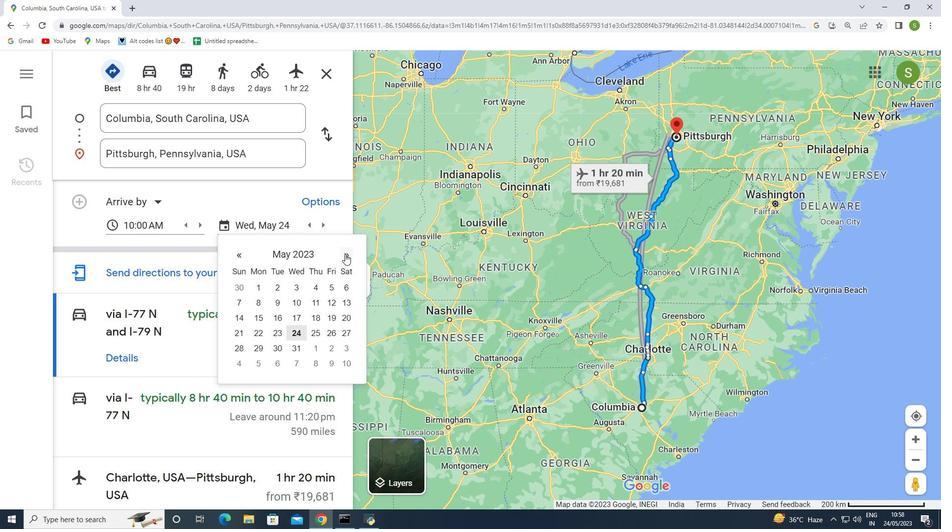 
Action: Mouse moved to (347, 317)
Screenshot: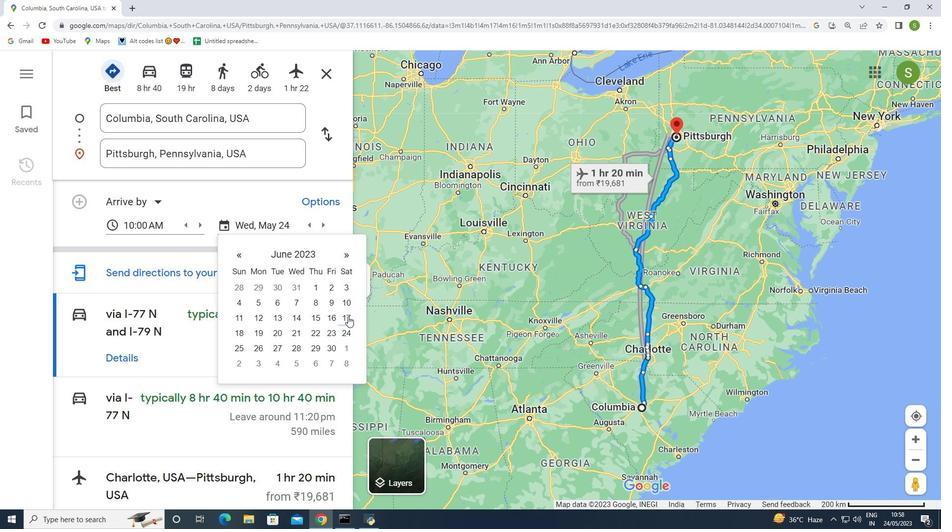 
Action: Mouse pressed left at (347, 317)
Screenshot: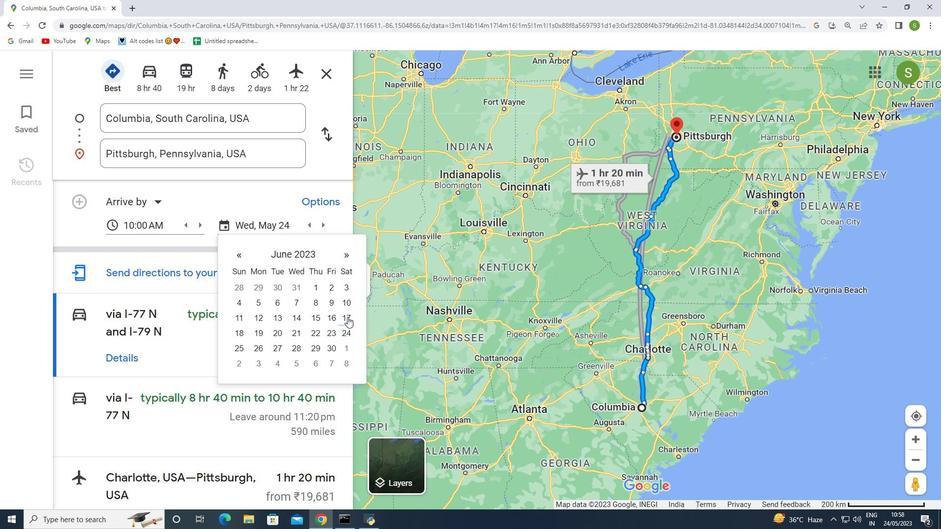 
Action: Mouse moved to (271, 339)
Screenshot: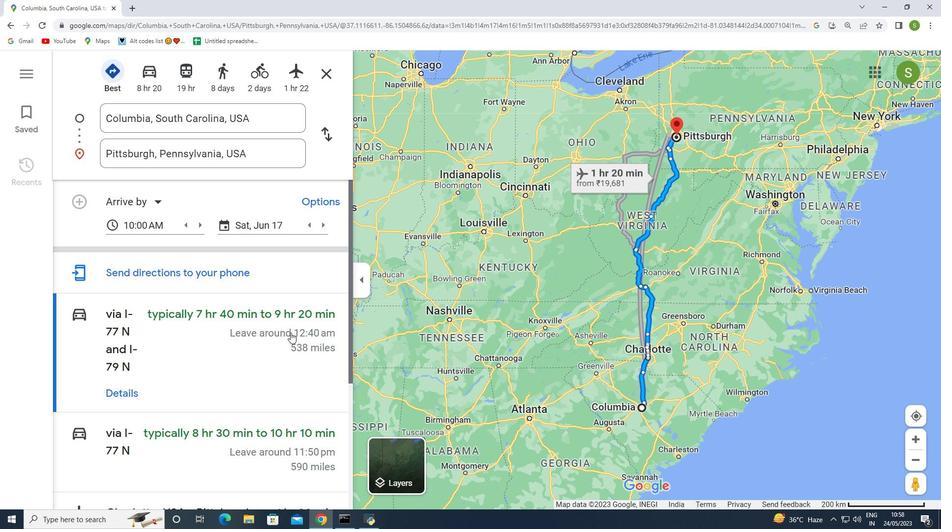 
Action: Mouse scrolled (271, 339) with delta (0, 0)
Screenshot: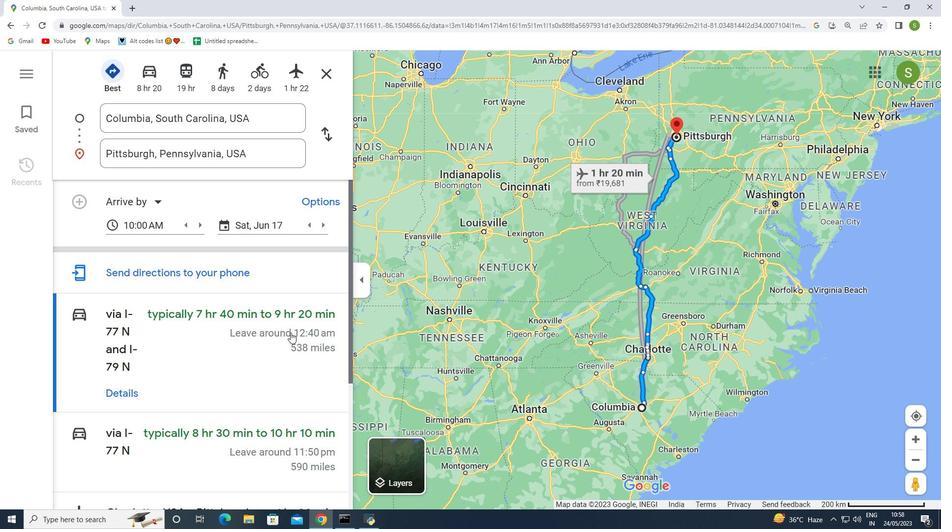 
Action: Mouse moved to (258, 346)
Screenshot: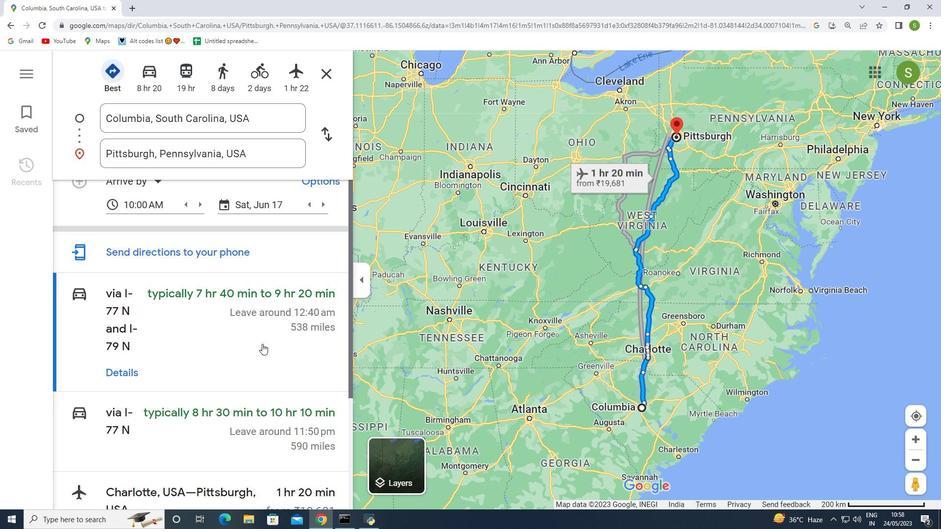 
Action: Mouse scrolled (261, 344) with delta (0, 0)
Screenshot: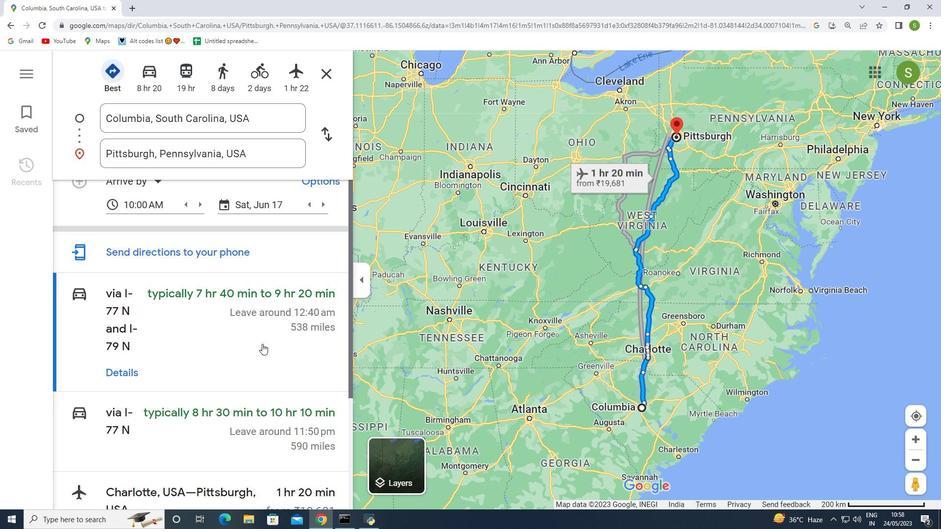 
Action: Mouse moved to (255, 347)
Screenshot: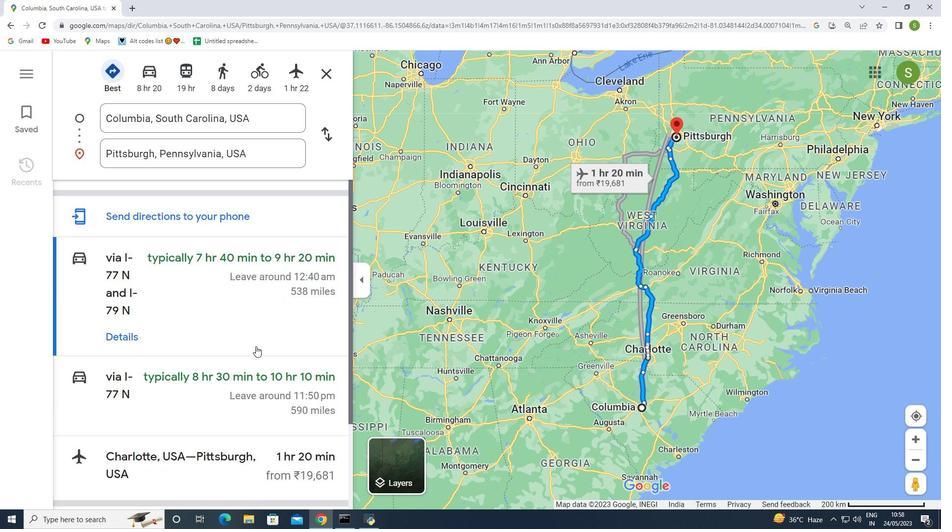 
Action: Mouse scrolled (255, 346) with delta (0, 0)
Screenshot: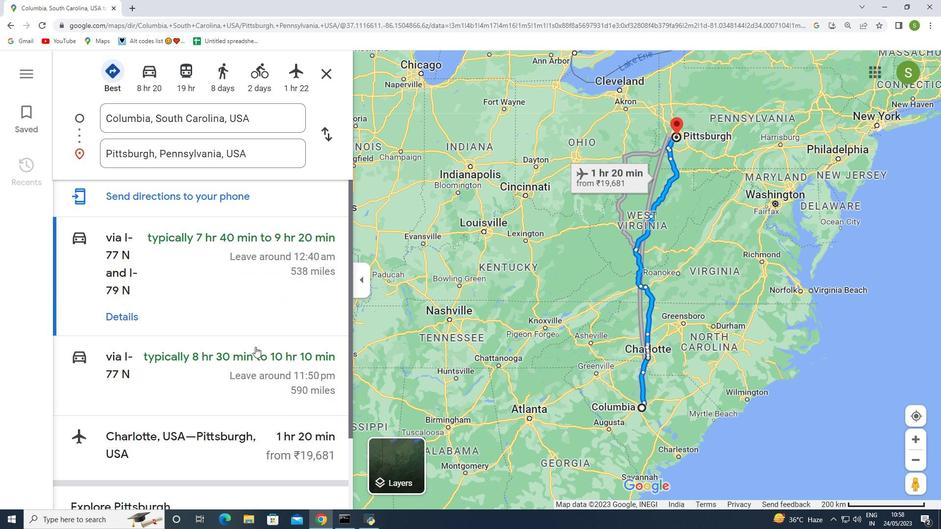 
Action: Mouse scrolled (255, 346) with delta (0, 0)
Screenshot: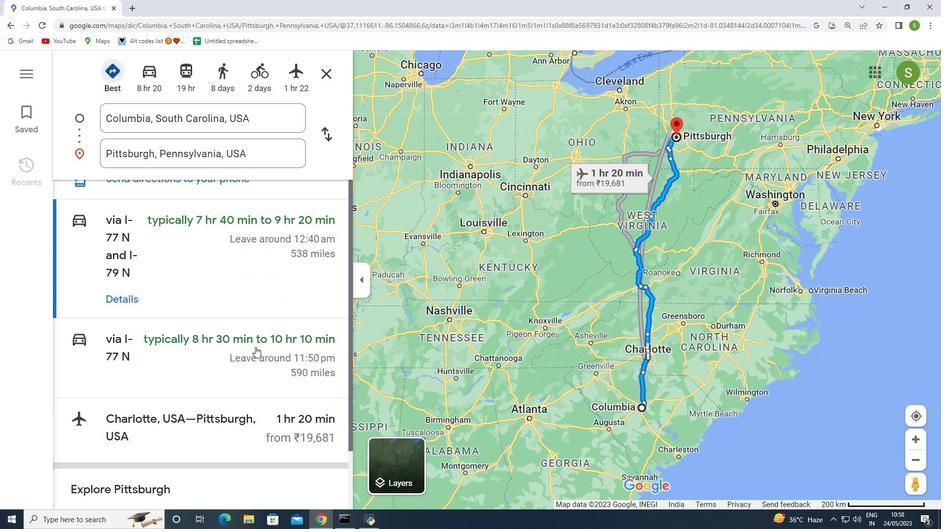 
Action: Mouse moved to (257, 338)
Screenshot: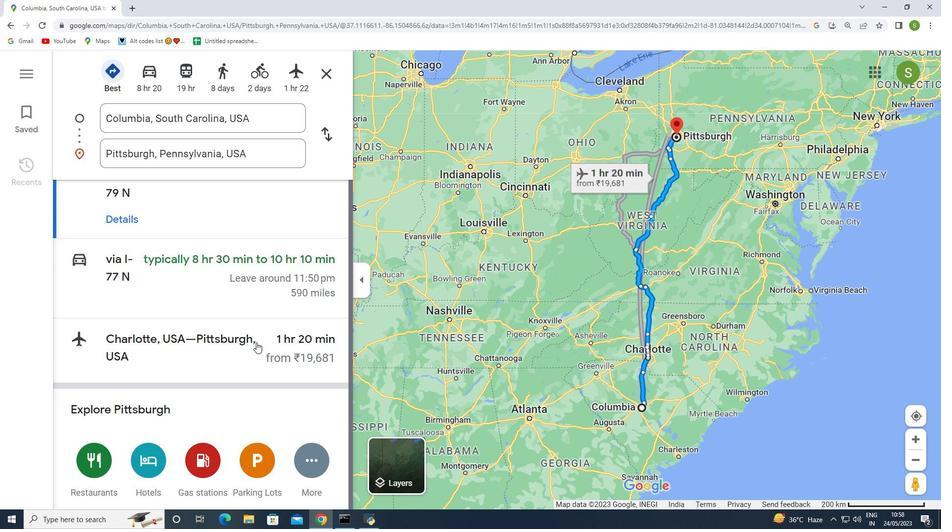
Action: Mouse scrolled (257, 339) with delta (0, 0)
Screenshot: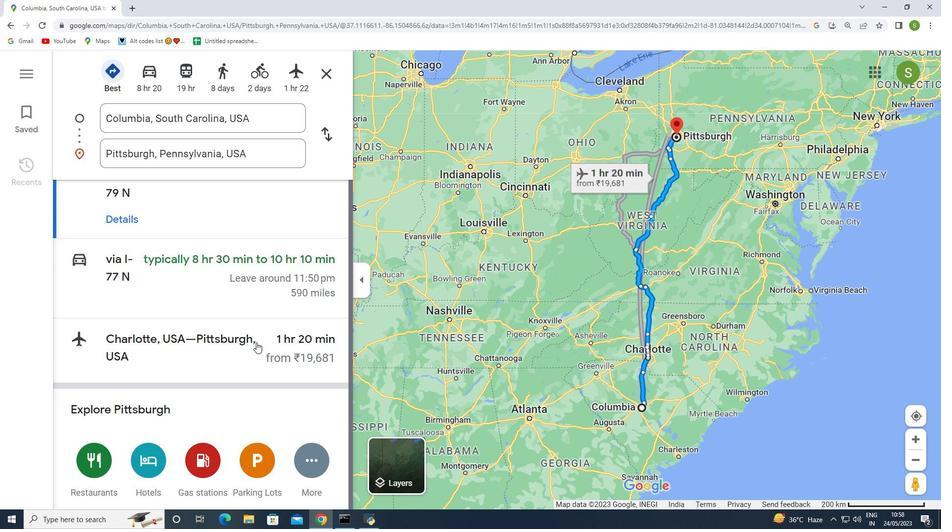 
Action: Mouse scrolled (257, 339) with delta (0, 0)
Screenshot: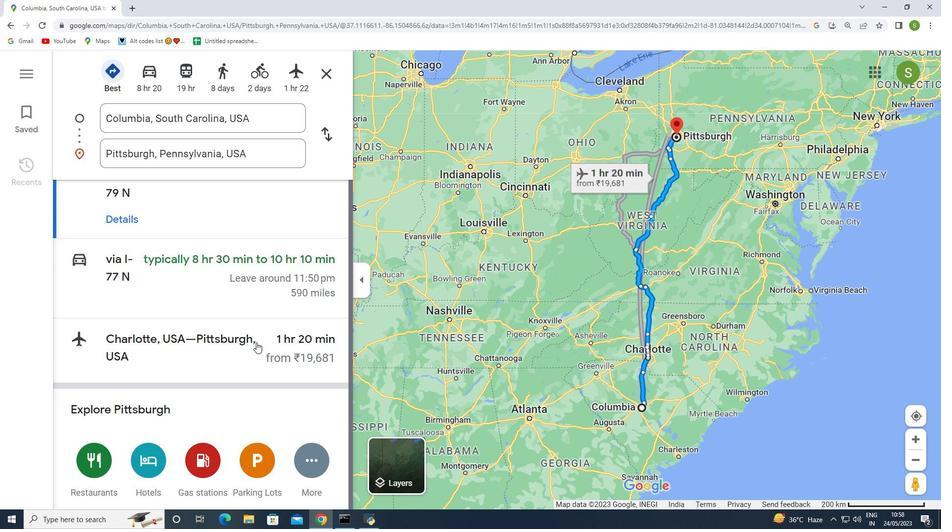 
Action: Mouse scrolled (257, 339) with delta (0, 0)
Screenshot: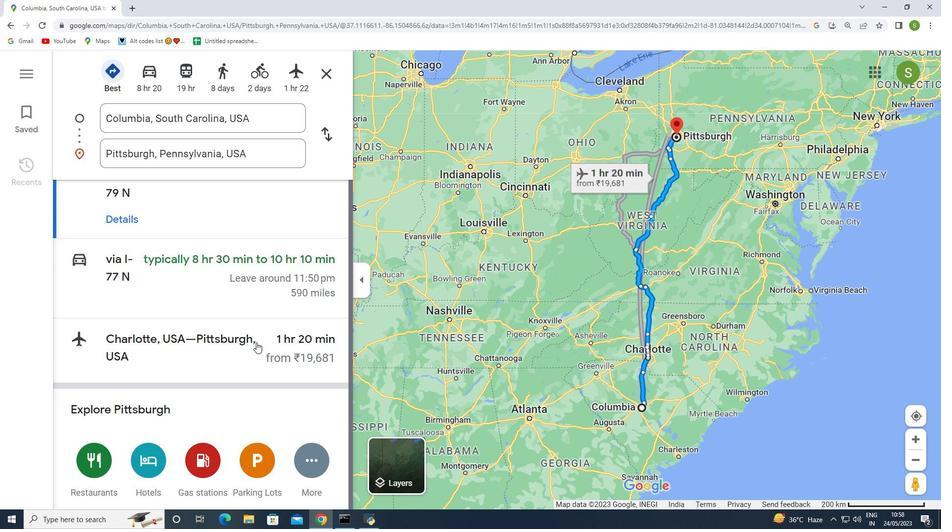 
Action: Mouse moved to (257, 338)
Screenshot: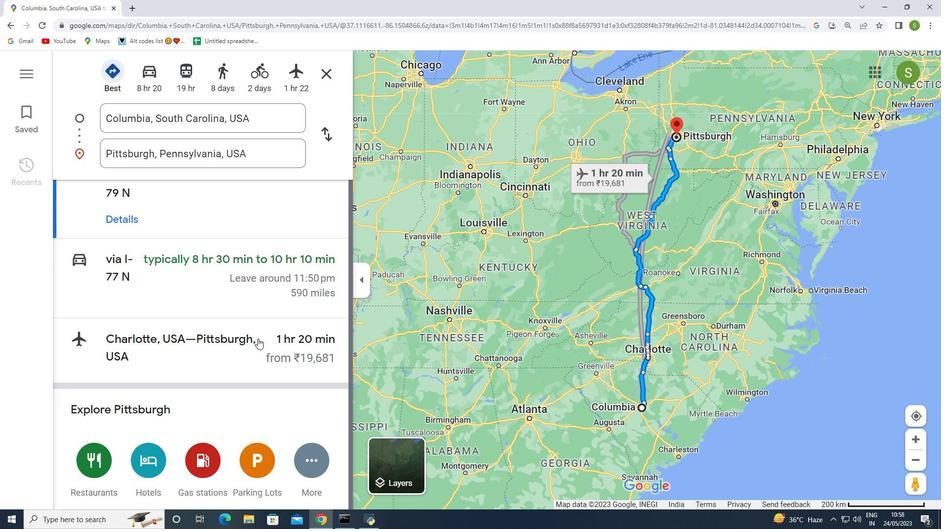 
Action: Mouse scrolled (257, 338) with delta (0, 0)
Screenshot: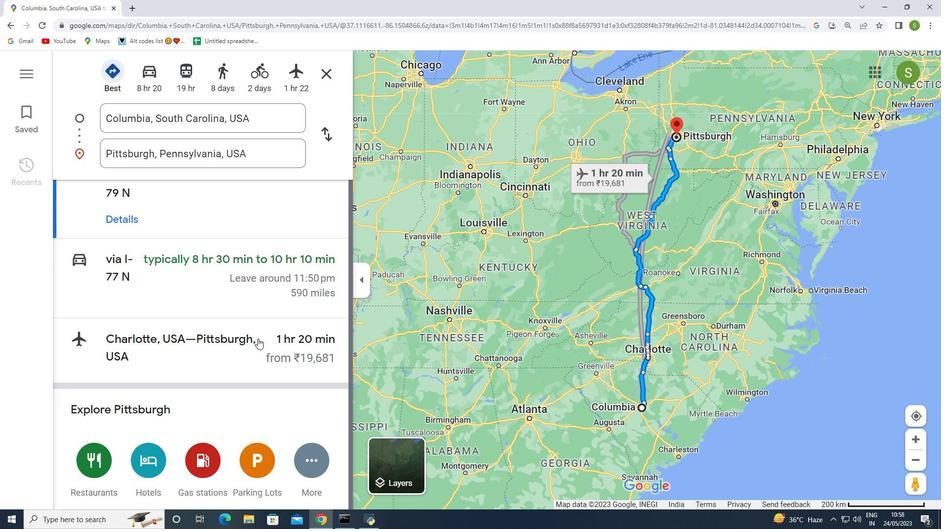 
Action: Mouse moved to (259, 337)
Screenshot: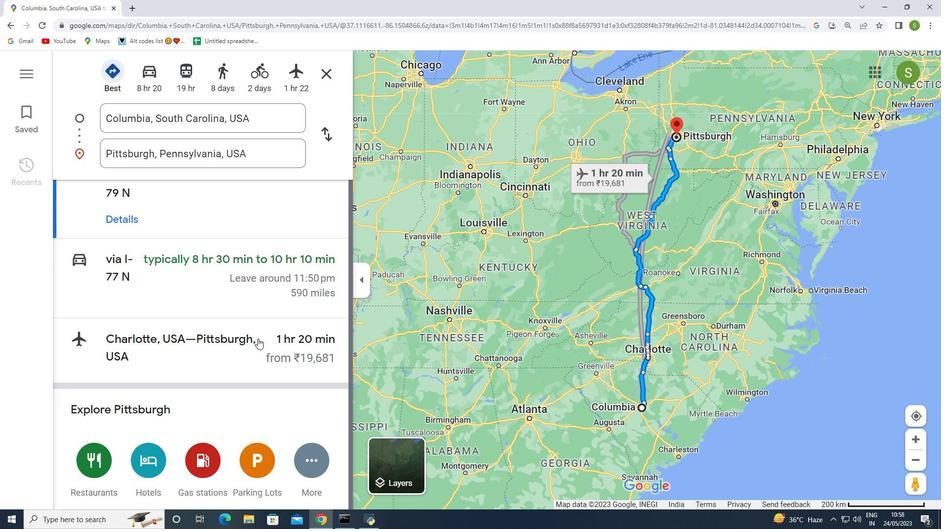 
Action: Mouse scrolled (259, 337) with delta (0, 0)
Screenshot: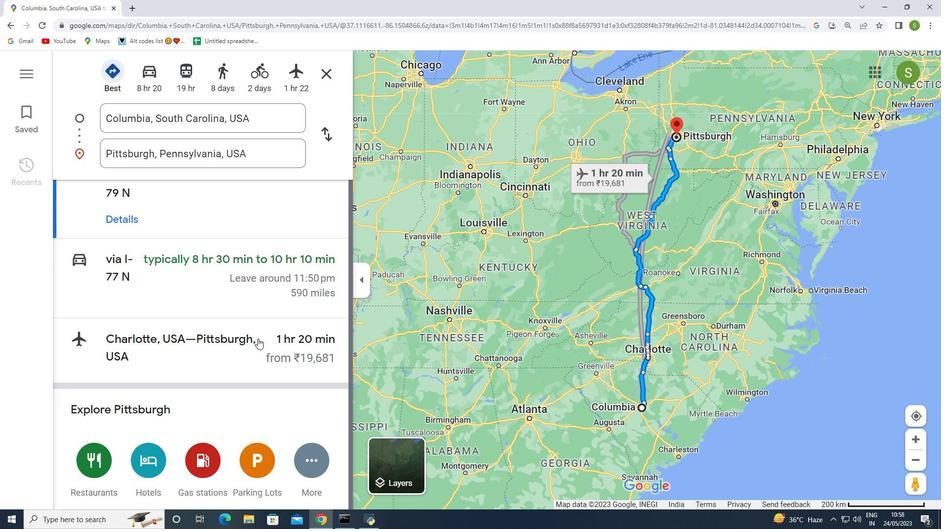 
Action: Mouse moved to (260, 313)
Screenshot: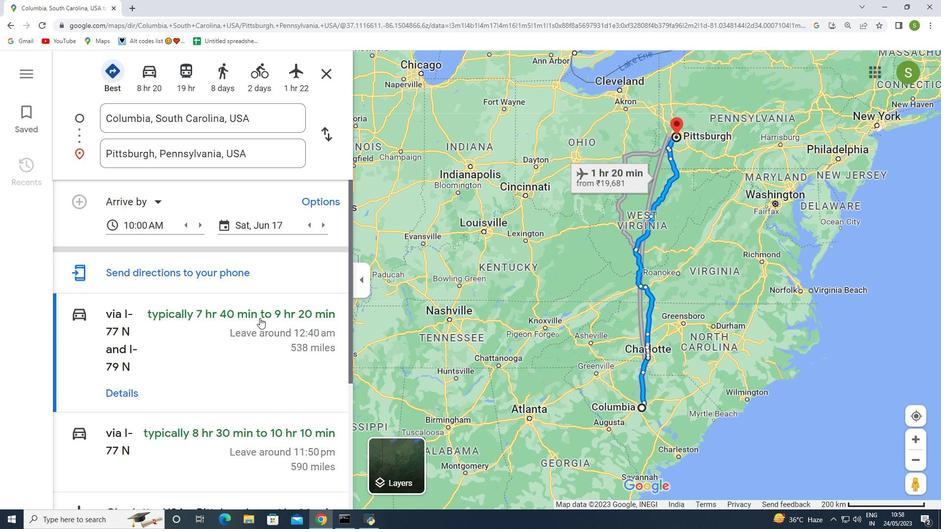 
Action: Mouse scrolled (260, 313) with delta (0, 0)
Screenshot: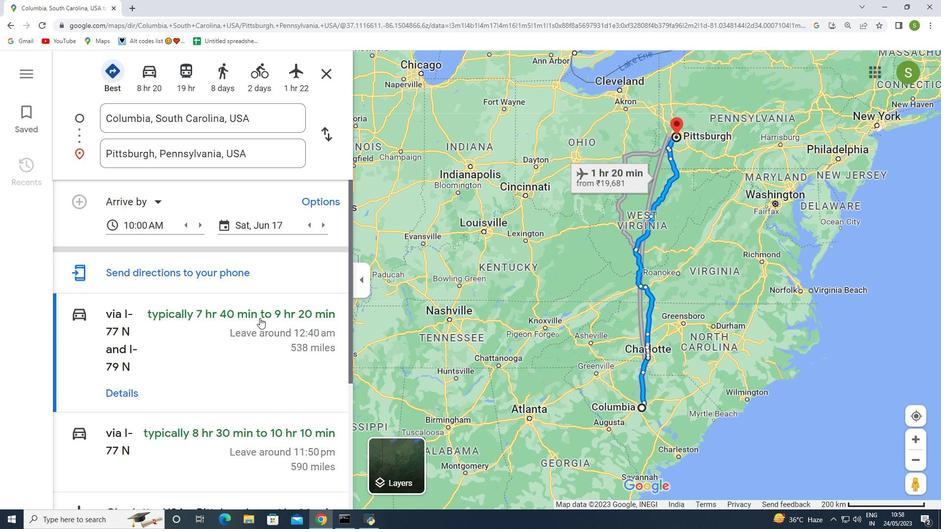 
Action: Mouse moved to (260, 313)
Screenshot: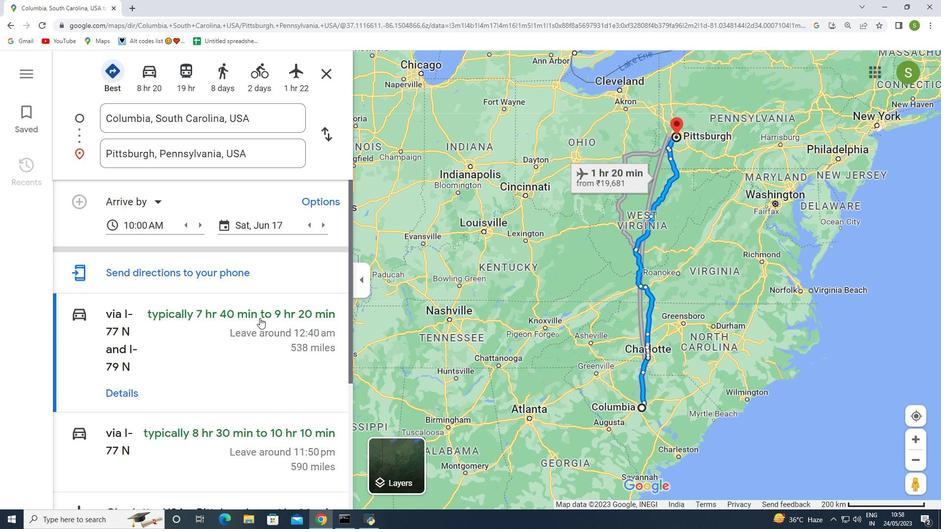 
Action: Mouse scrolled (260, 313) with delta (0, 0)
Screenshot: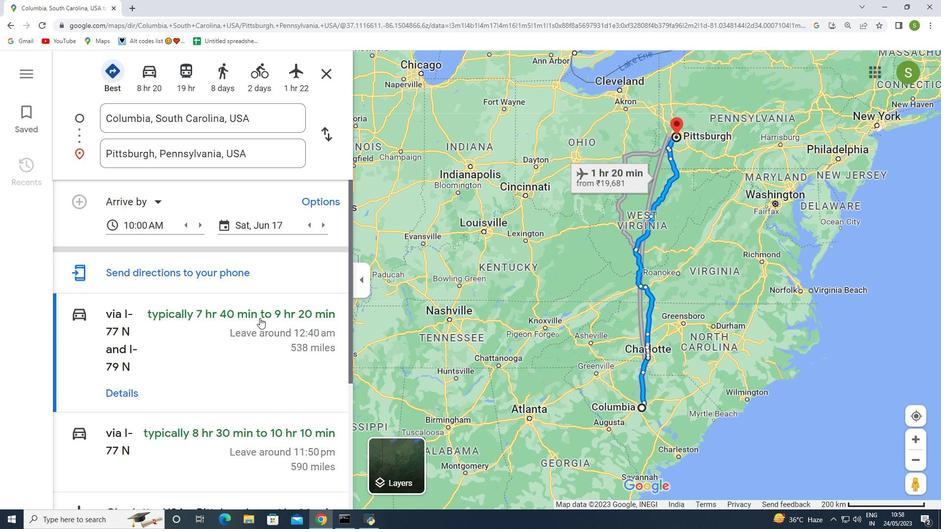 
Action: Mouse scrolled (260, 313) with delta (0, 0)
Screenshot: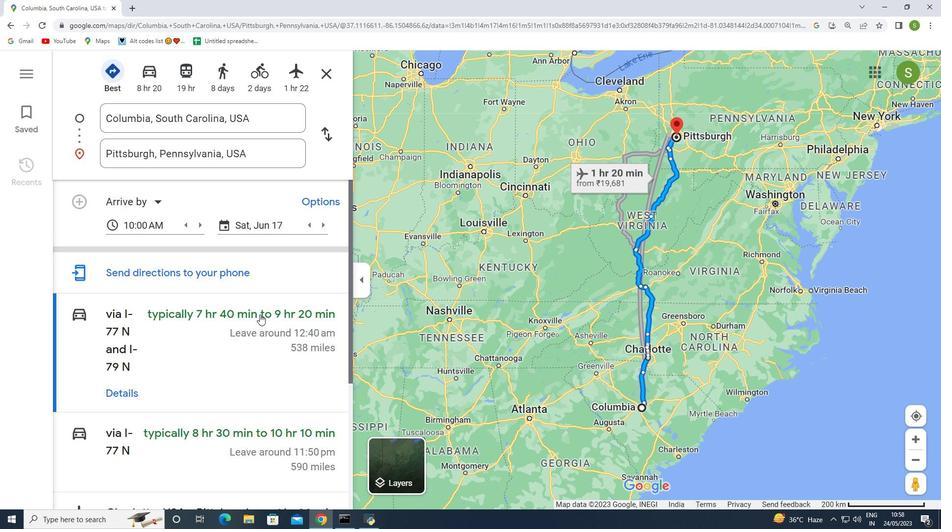 
Action: Mouse scrolled (260, 313) with delta (0, 0)
Screenshot: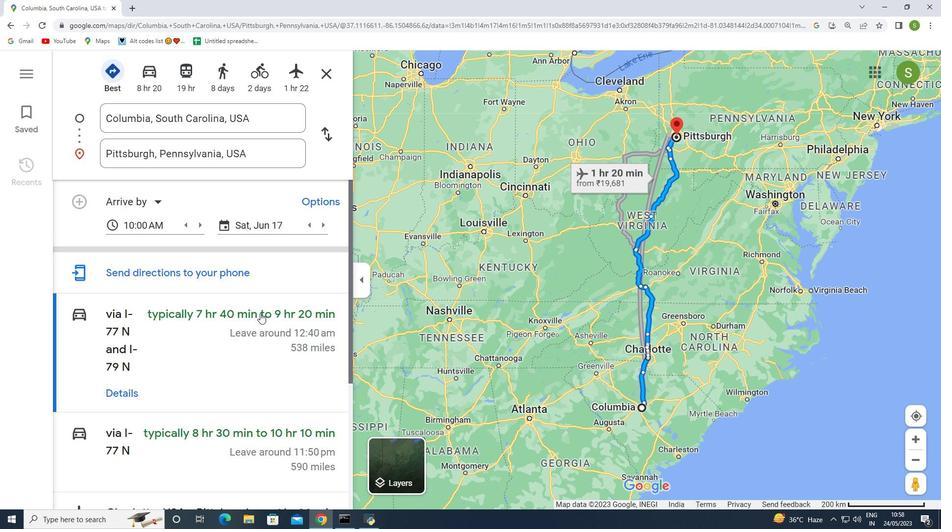 
Action: Mouse moved to (618, 259)
Screenshot: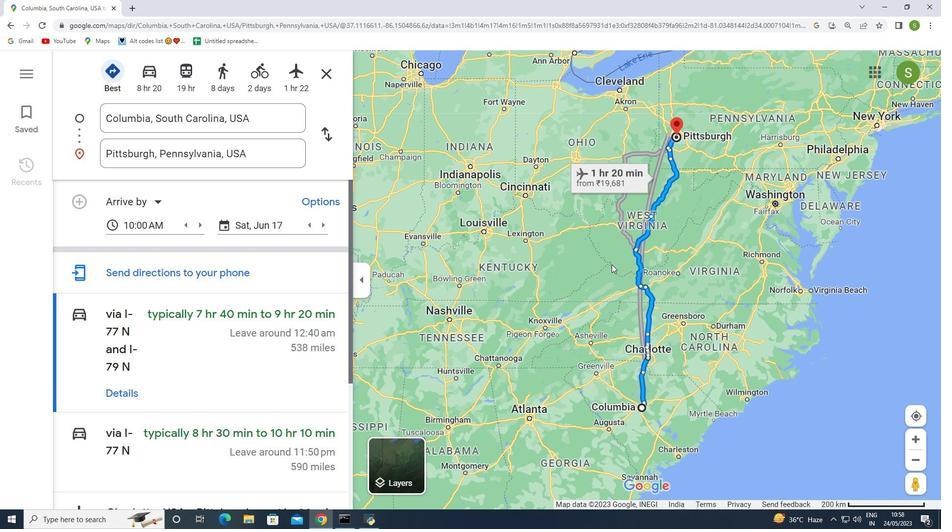 
